 Task: Find connections with filter location Sant Cugat del Vallès with filter topic #Advertisingandmarketingwith filter profile language German with filter current company Cactus Communications with filter school Teacher Training Institute with filter industry Plastics and Rubber Product Manufacturing with filter service category Bartending with filter keywords title School Bus Driver
Action: Mouse moved to (516, 67)
Screenshot: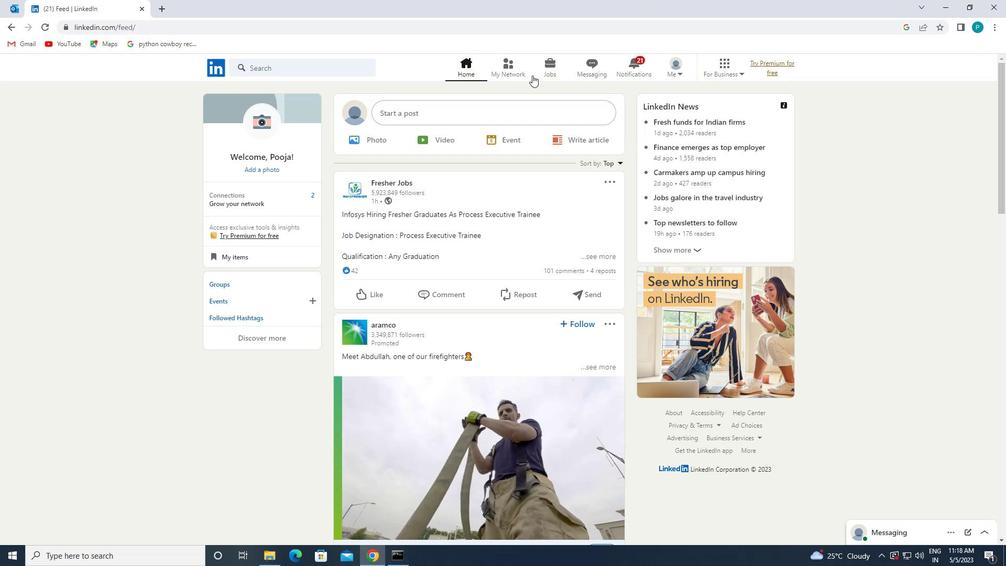 
Action: Mouse pressed left at (516, 67)
Screenshot: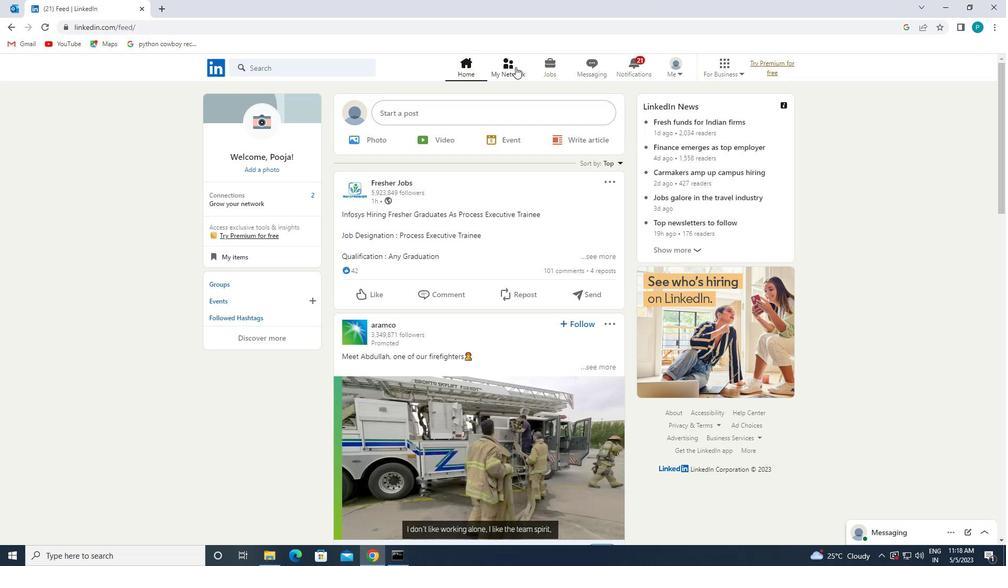 
Action: Mouse moved to (505, 63)
Screenshot: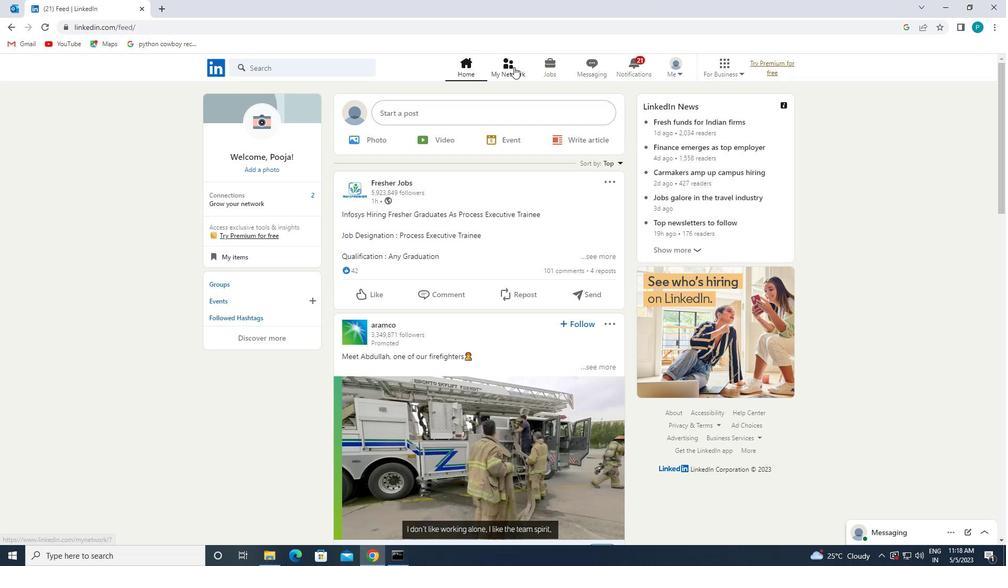 
Action: Mouse pressed left at (505, 63)
Screenshot: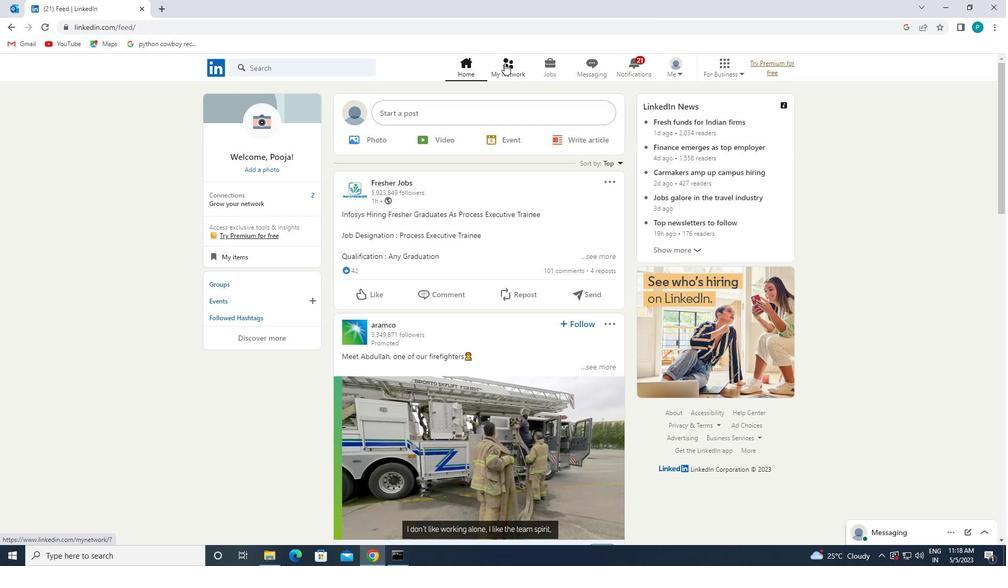 
Action: Mouse moved to (342, 126)
Screenshot: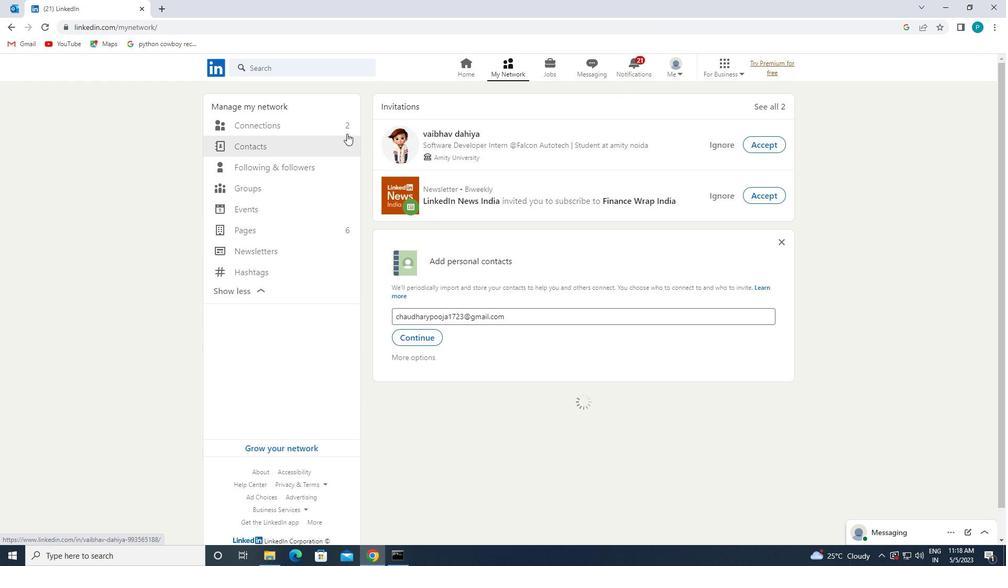 
Action: Mouse pressed left at (342, 126)
Screenshot: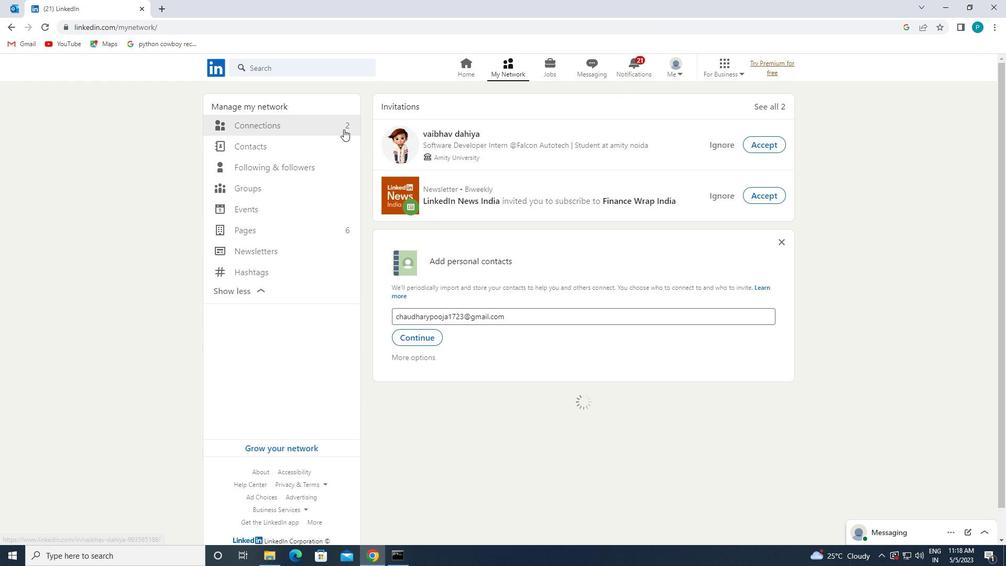 
Action: Mouse moved to (563, 126)
Screenshot: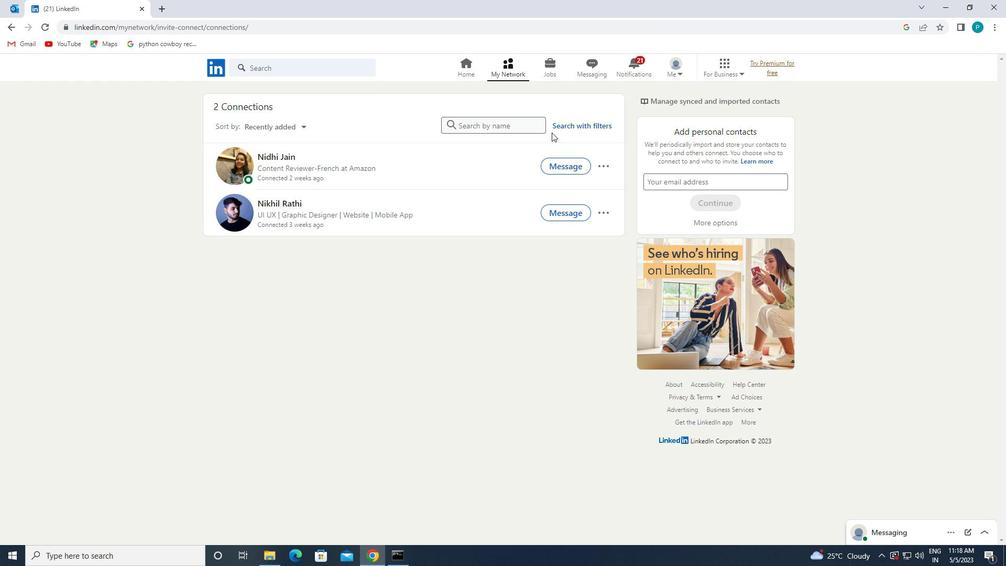 
Action: Mouse pressed left at (563, 126)
Screenshot: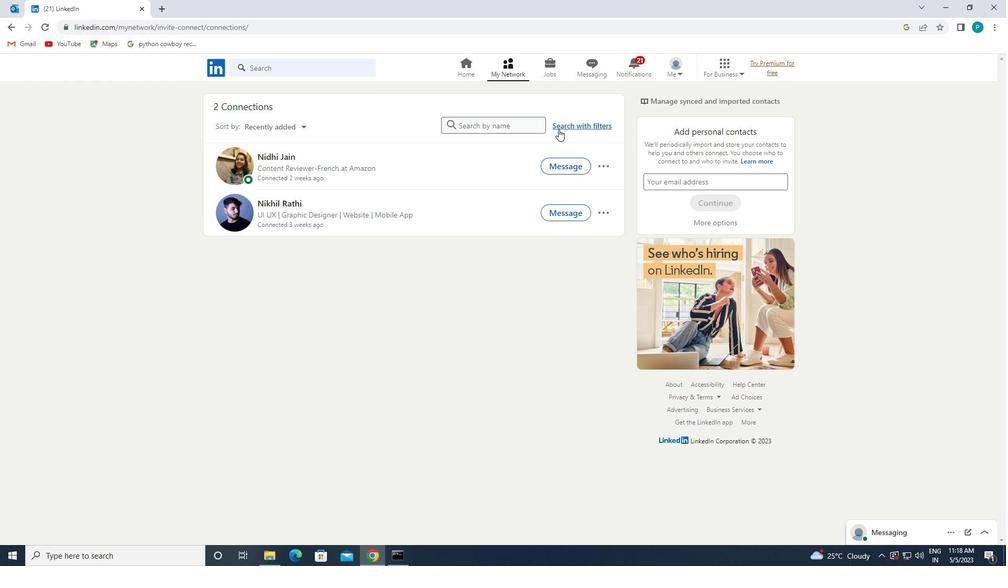 
Action: Mouse moved to (528, 98)
Screenshot: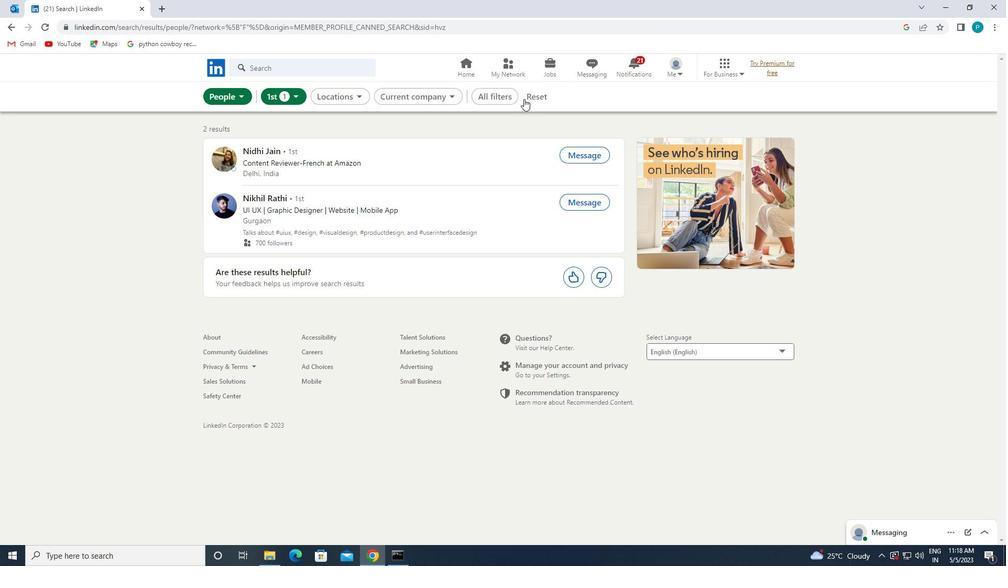 
Action: Mouse pressed left at (528, 98)
Screenshot: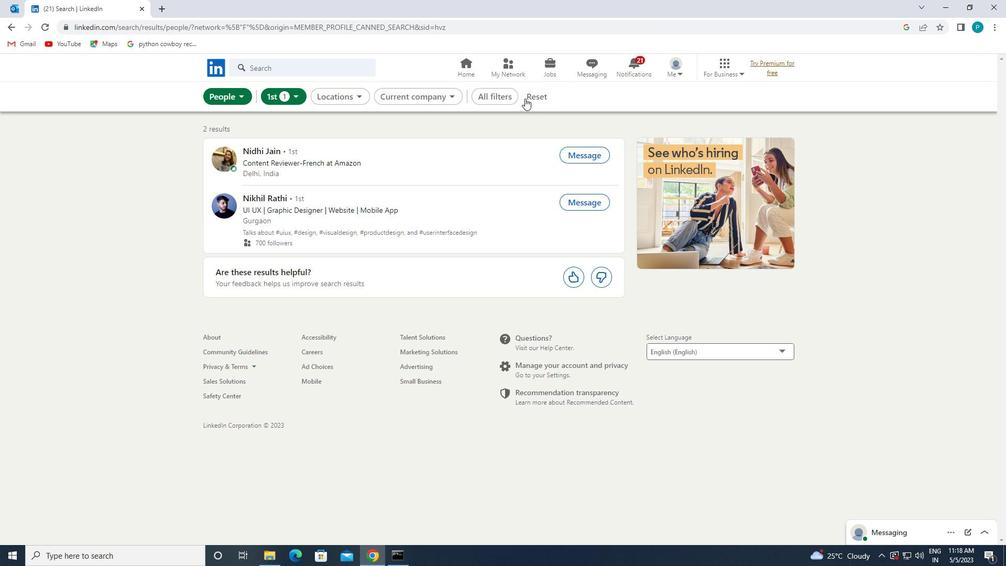 
Action: Mouse moved to (522, 95)
Screenshot: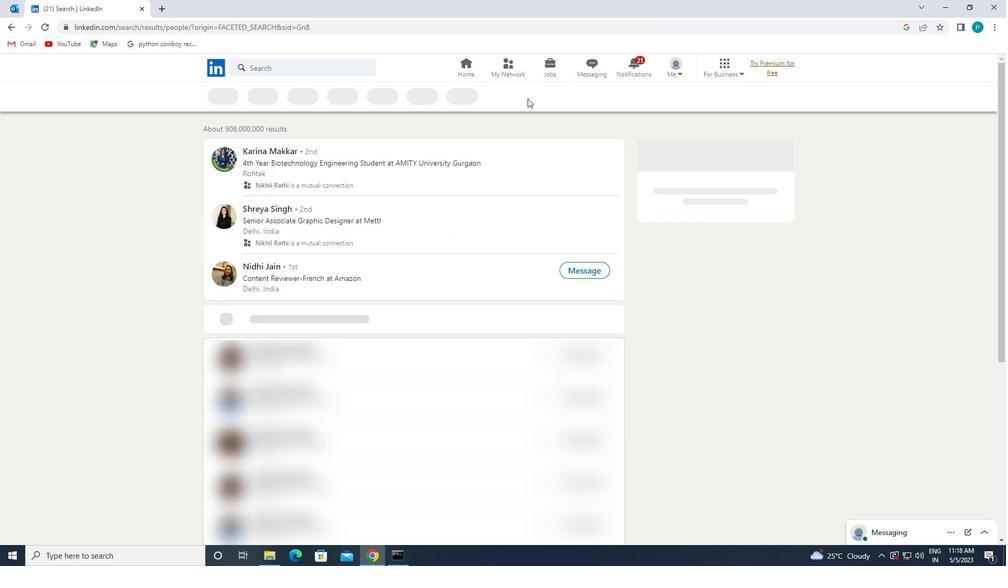 
Action: Mouse pressed left at (522, 95)
Screenshot: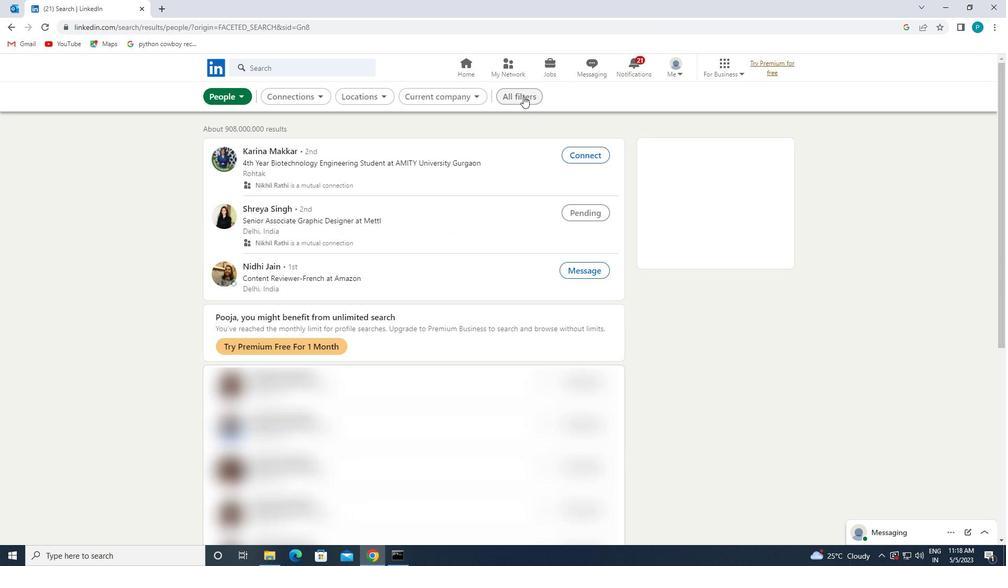 
Action: Mouse moved to (930, 324)
Screenshot: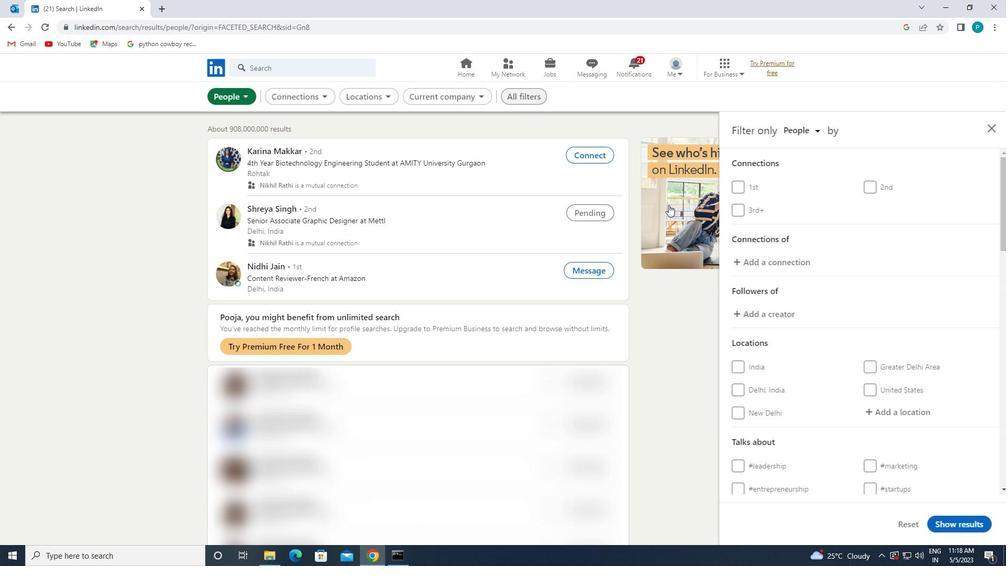 
Action: Mouse scrolled (930, 323) with delta (0, 0)
Screenshot: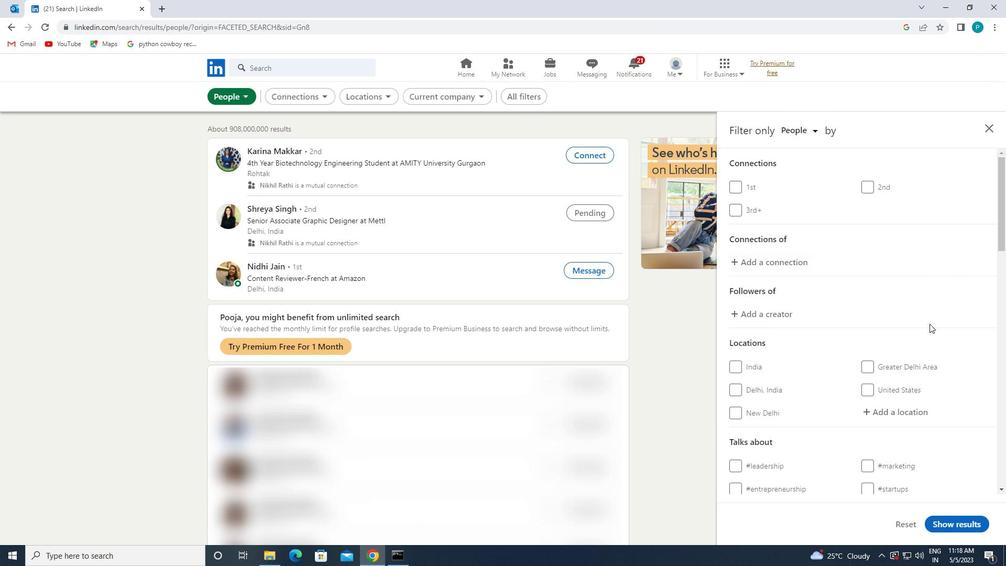 
Action: Mouse moved to (924, 318)
Screenshot: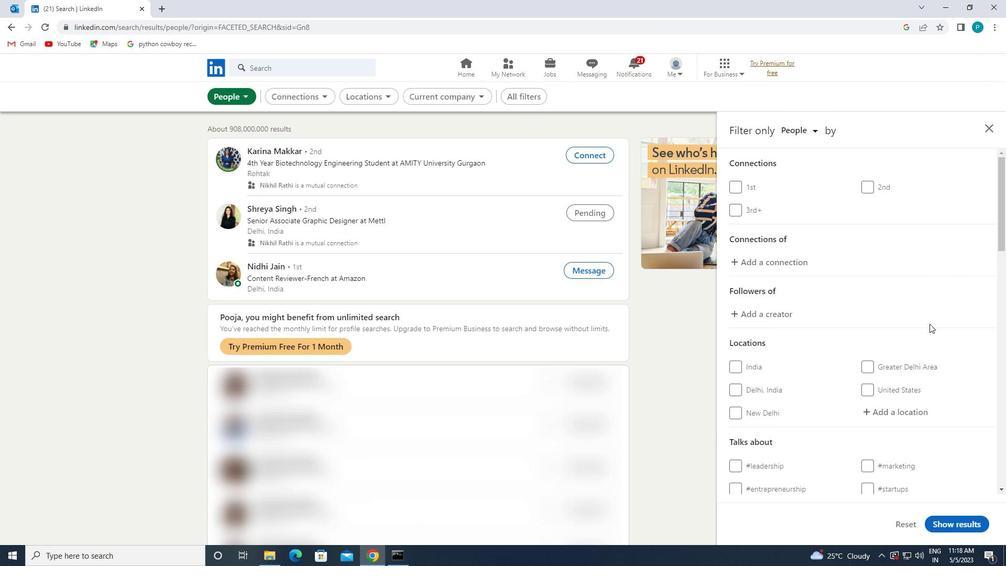 
Action: Mouse scrolled (924, 317) with delta (0, 0)
Screenshot: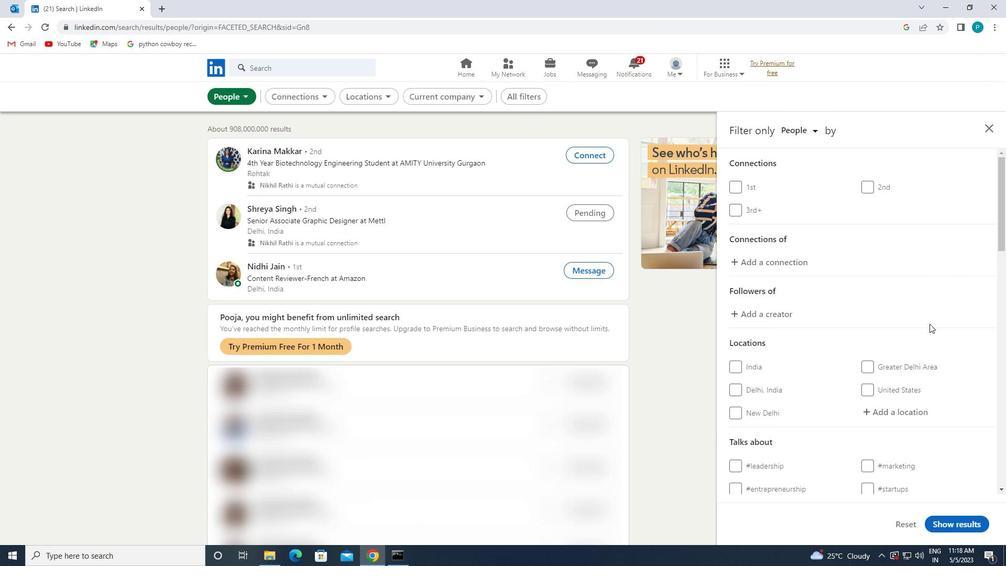 
Action: Mouse moved to (904, 302)
Screenshot: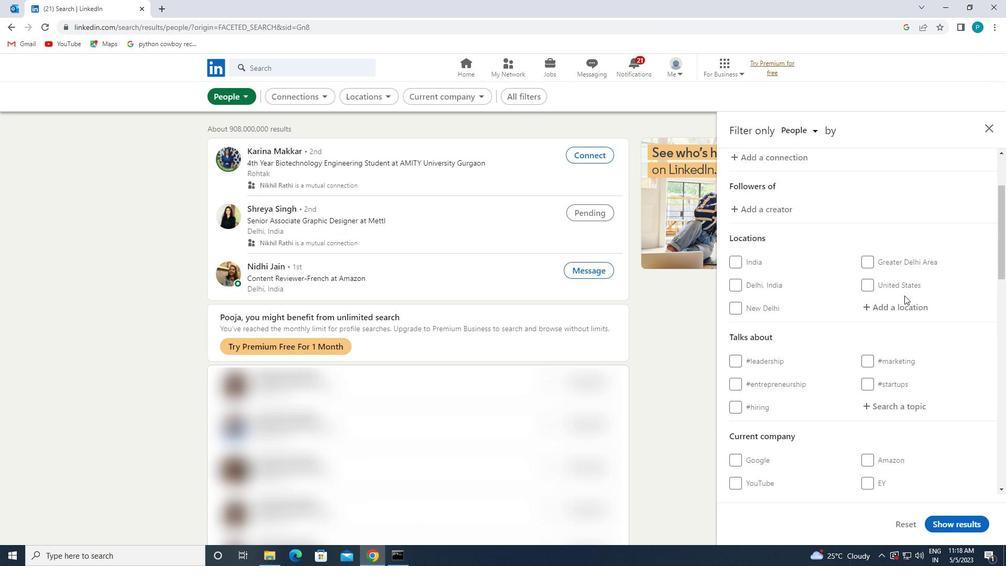 
Action: Mouse pressed left at (904, 302)
Screenshot: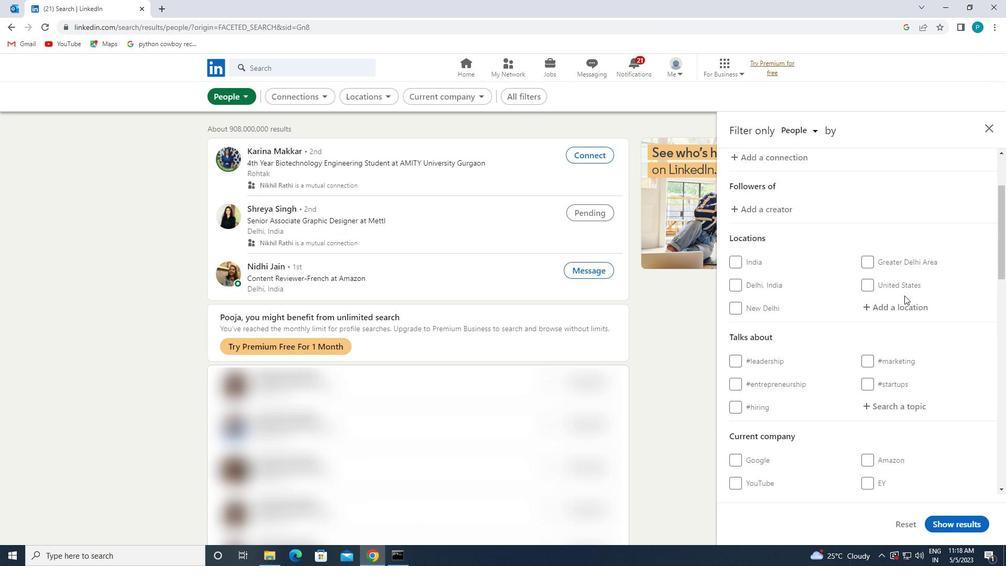
Action: Mouse moved to (902, 302)
Screenshot: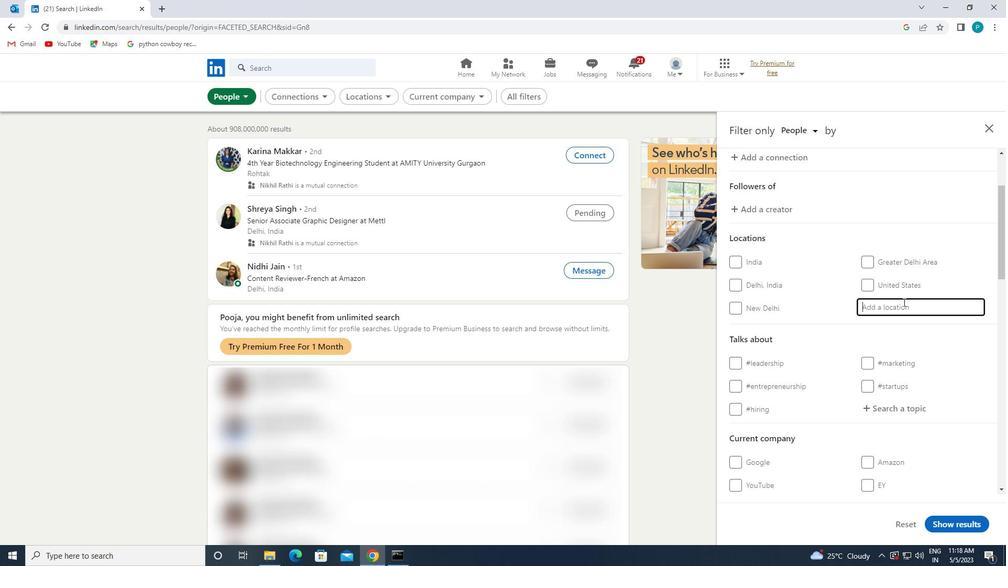 
Action: Key pressed <Key.caps_lock>s<Key.caps_lock><Key.caps_lock><Key.caps_lock>ant<Key.space>
Screenshot: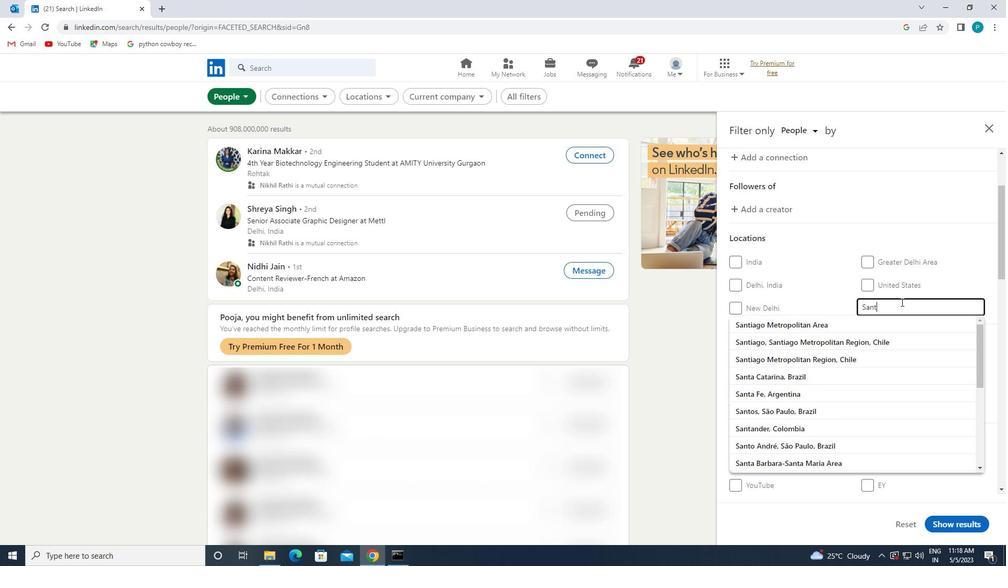 
Action: Mouse moved to (877, 320)
Screenshot: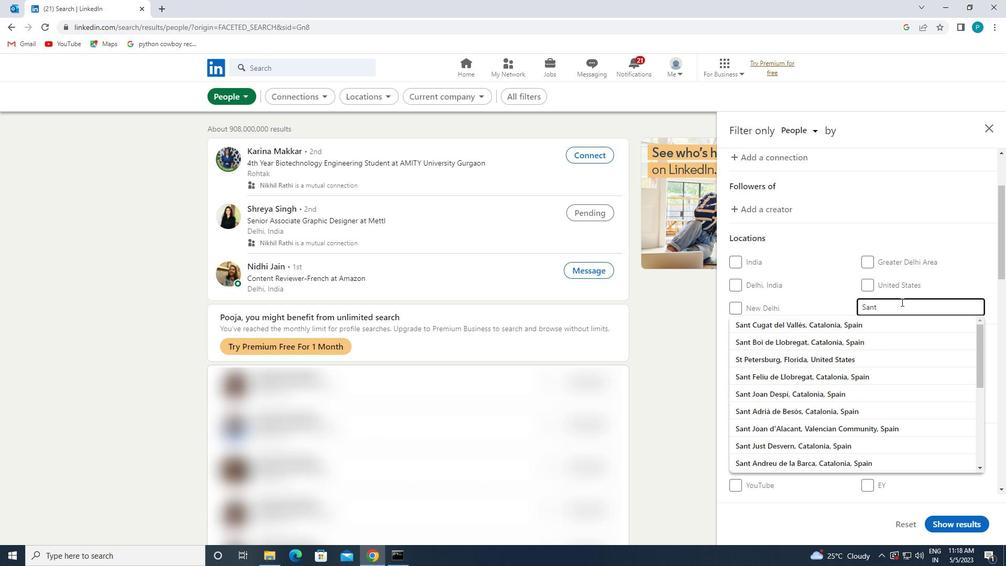 
Action: Mouse pressed left at (877, 320)
Screenshot: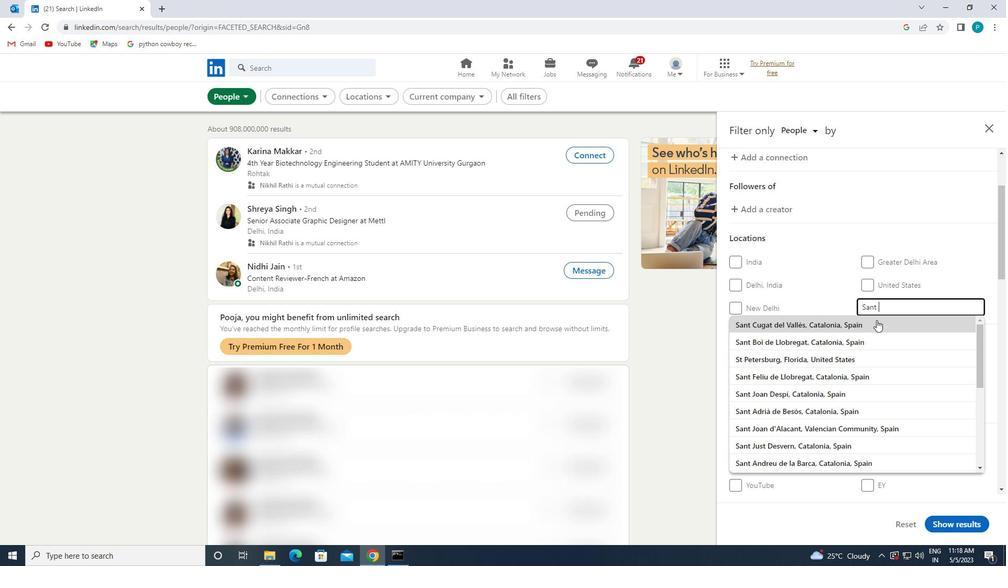 
Action: Mouse moved to (876, 322)
Screenshot: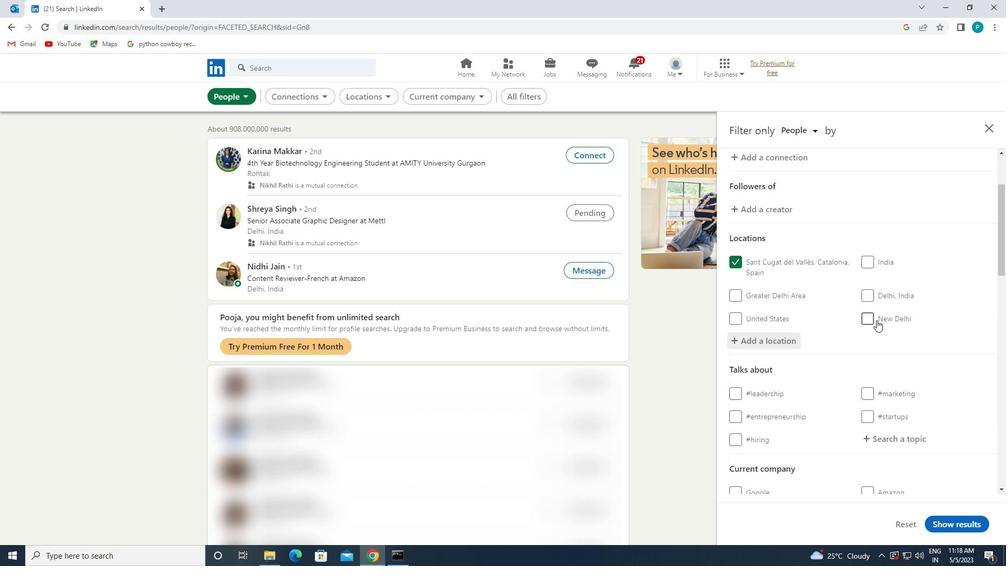 
Action: Mouse scrolled (876, 321) with delta (0, 0)
Screenshot: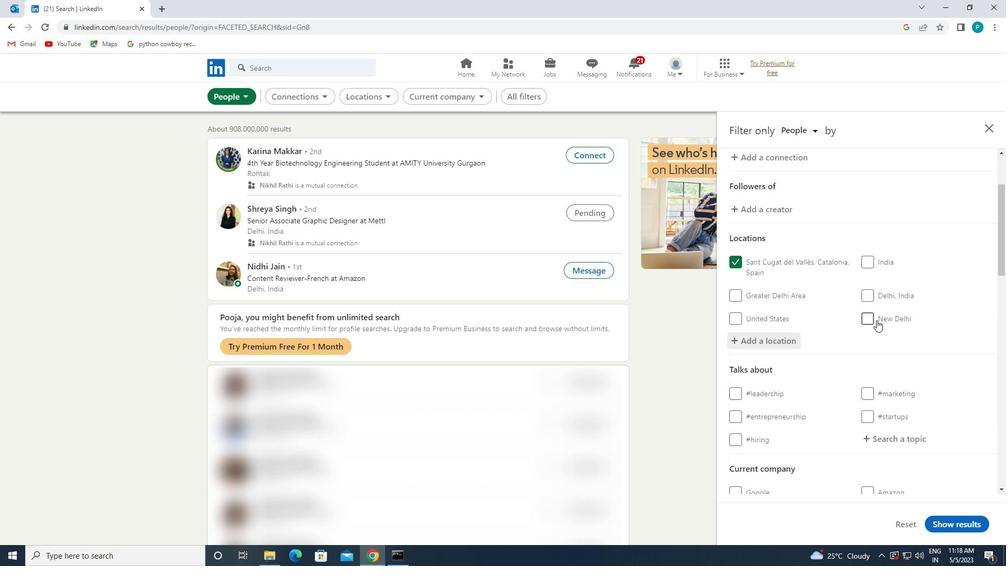 
Action: Mouse moved to (877, 323)
Screenshot: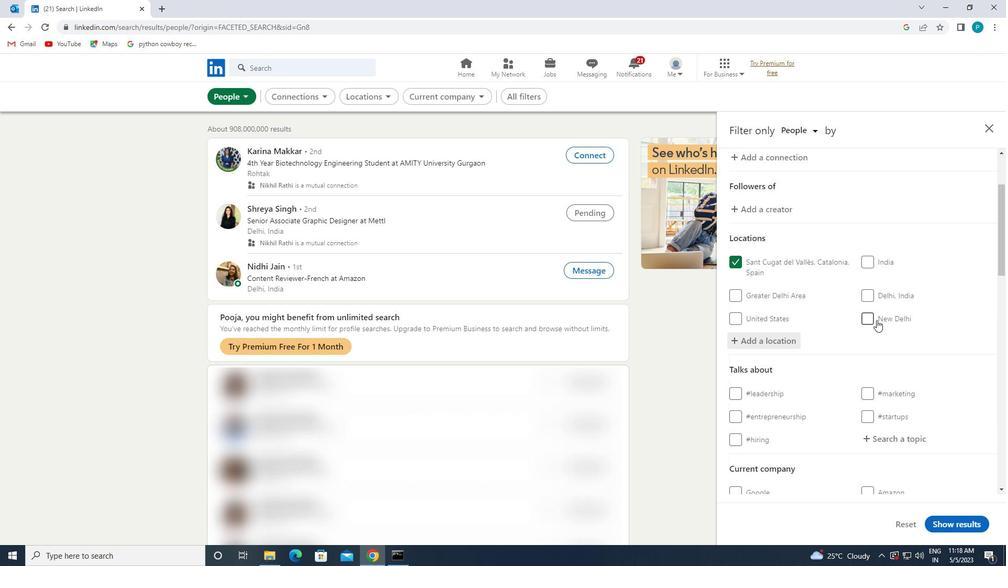 
Action: Mouse scrolled (877, 323) with delta (0, 0)
Screenshot: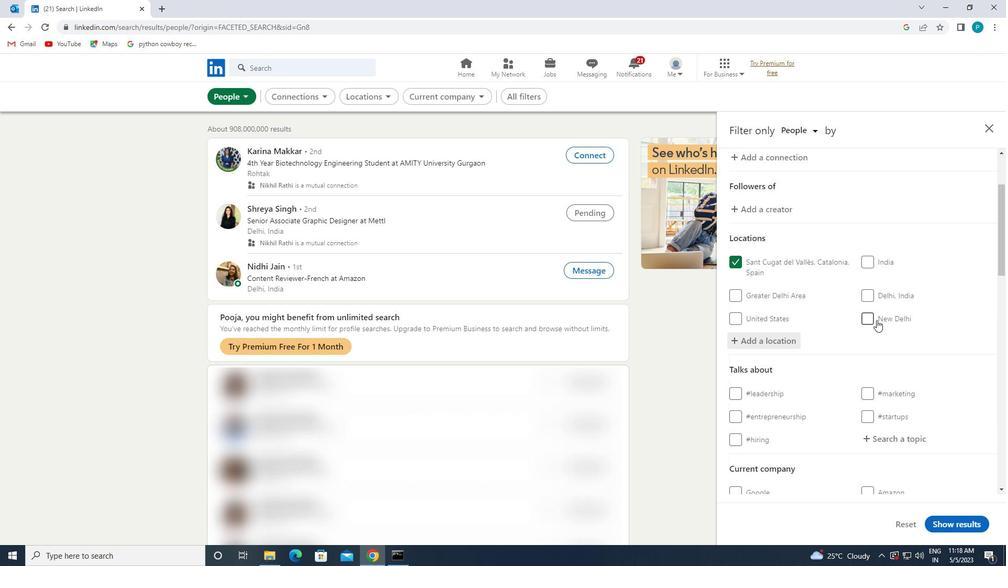 
Action: Mouse moved to (881, 339)
Screenshot: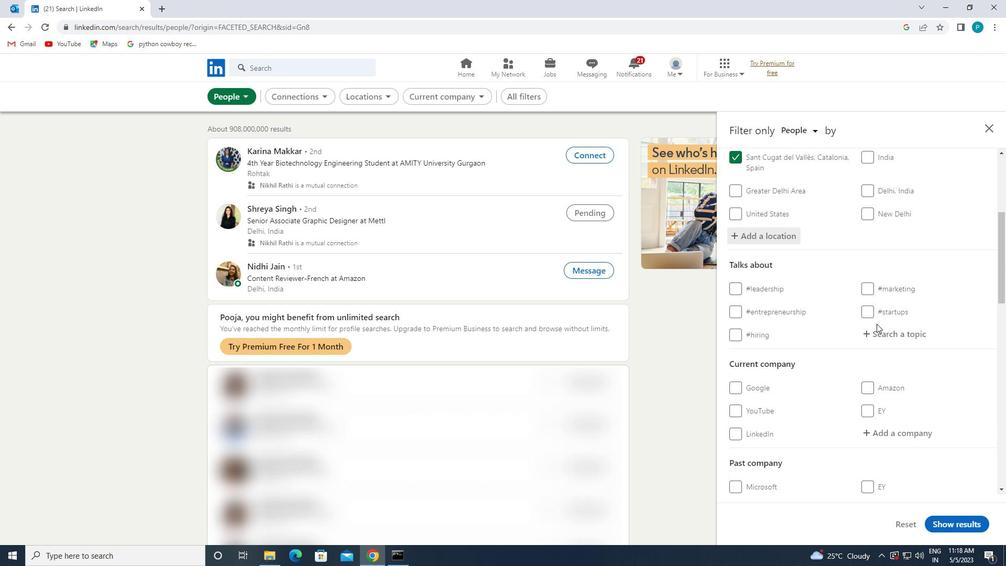 
Action: Mouse pressed left at (881, 339)
Screenshot: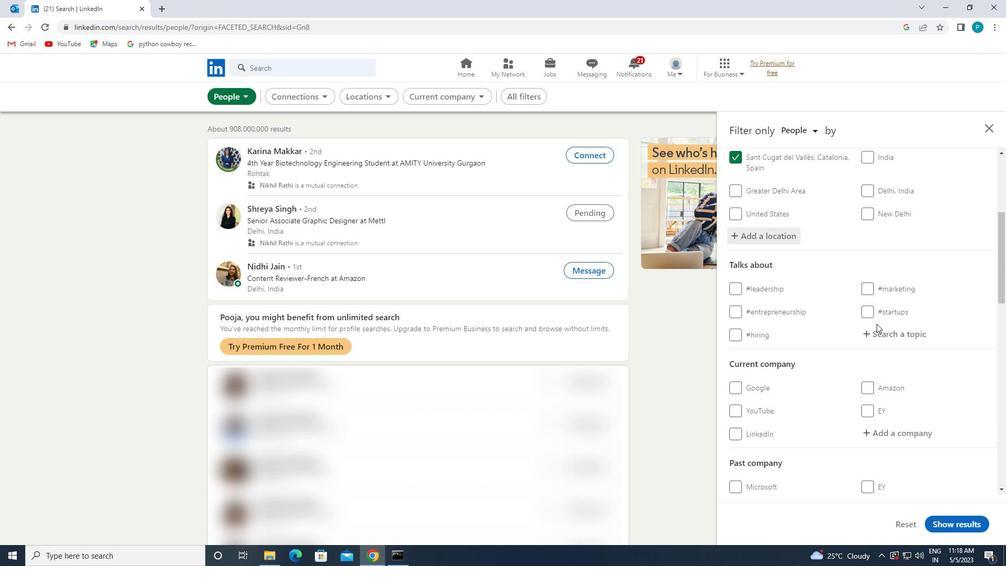 
Action: Mouse moved to (885, 342)
Screenshot: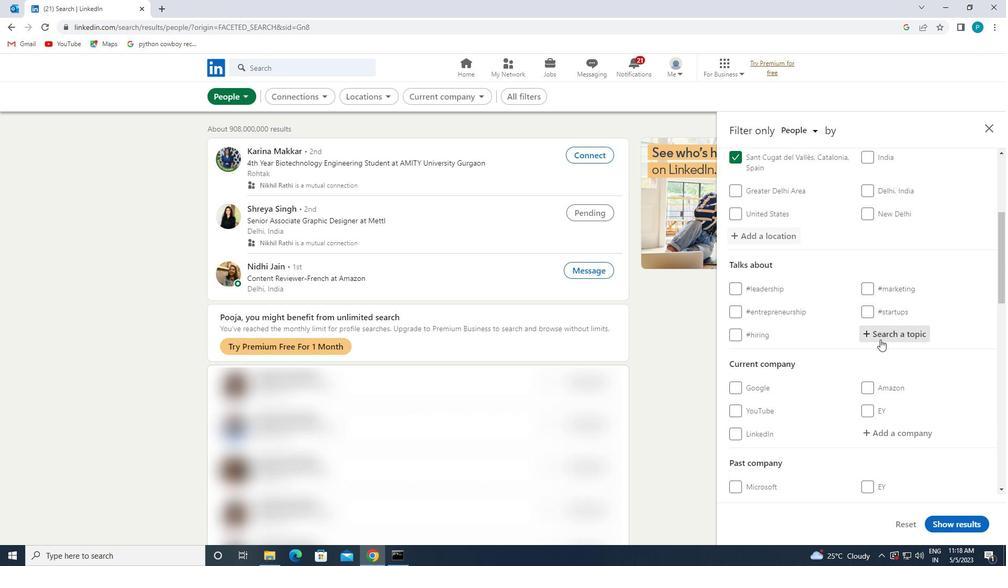 
Action: Key pressed <Key.shift>#<Key.caps_lock>A<Key.caps_lock>DVERTISINGANDMARJ<Key.backspace>KETING
Screenshot: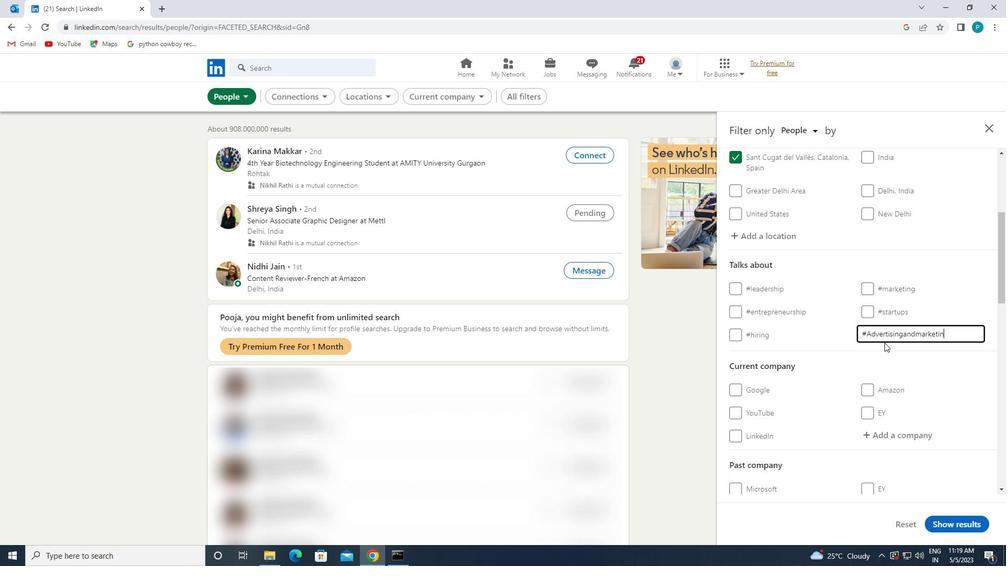 
Action: Mouse moved to (855, 347)
Screenshot: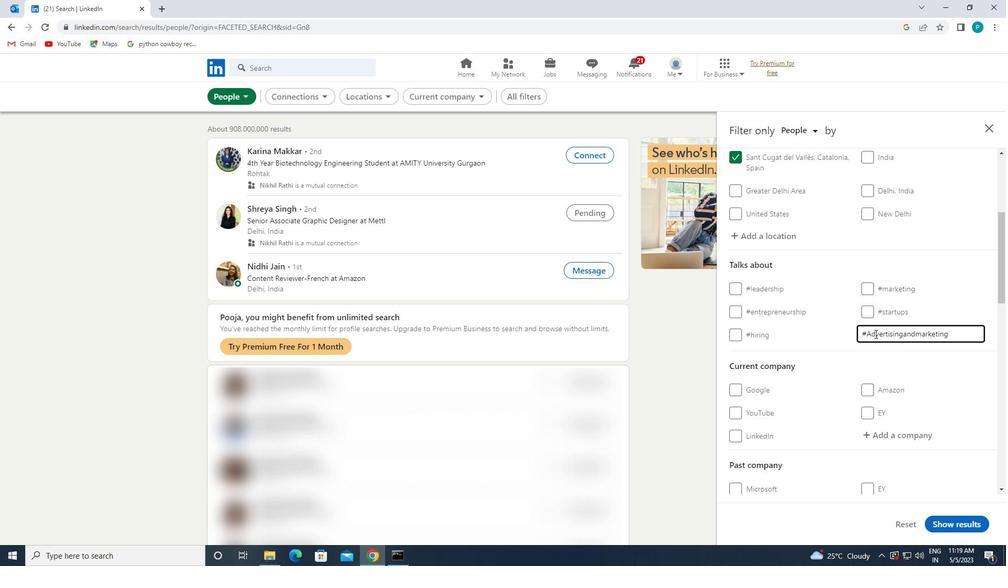
Action: Mouse scrolled (855, 346) with delta (0, 0)
Screenshot: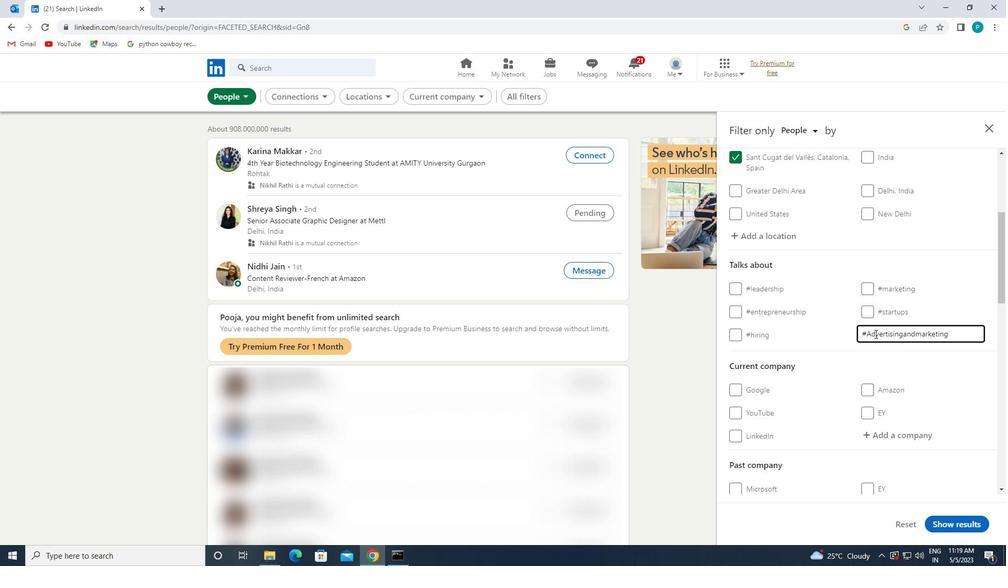 
Action: Mouse scrolled (855, 346) with delta (0, 0)
Screenshot: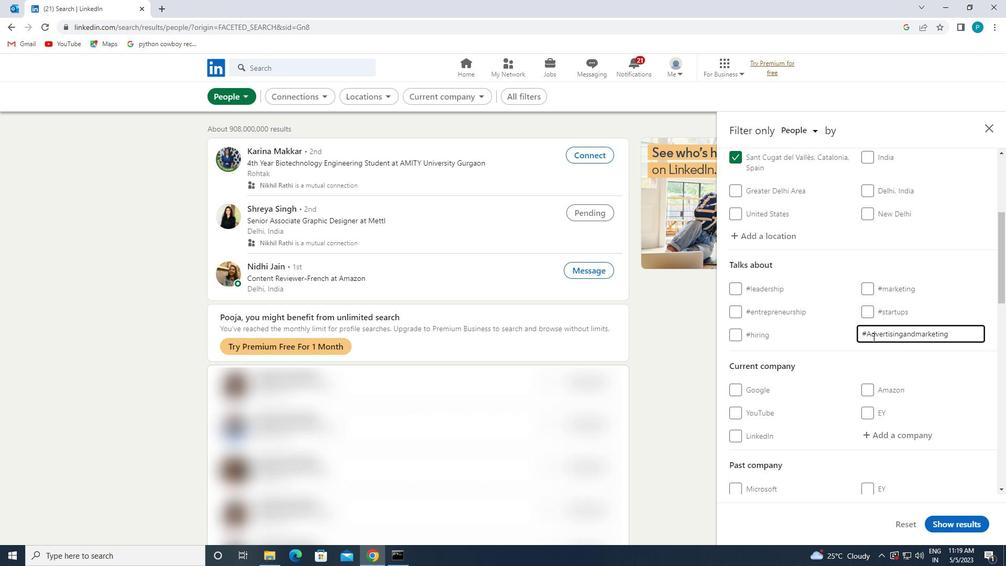 
Action: Mouse moved to (853, 347)
Screenshot: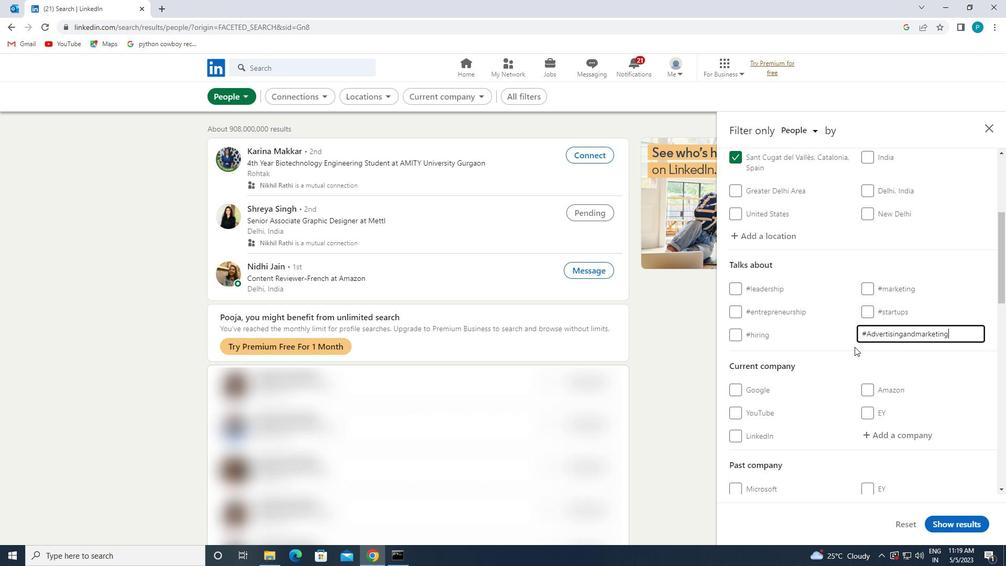 
Action: Mouse scrolled (853, 346) with delta (0, 0)
Screenshot: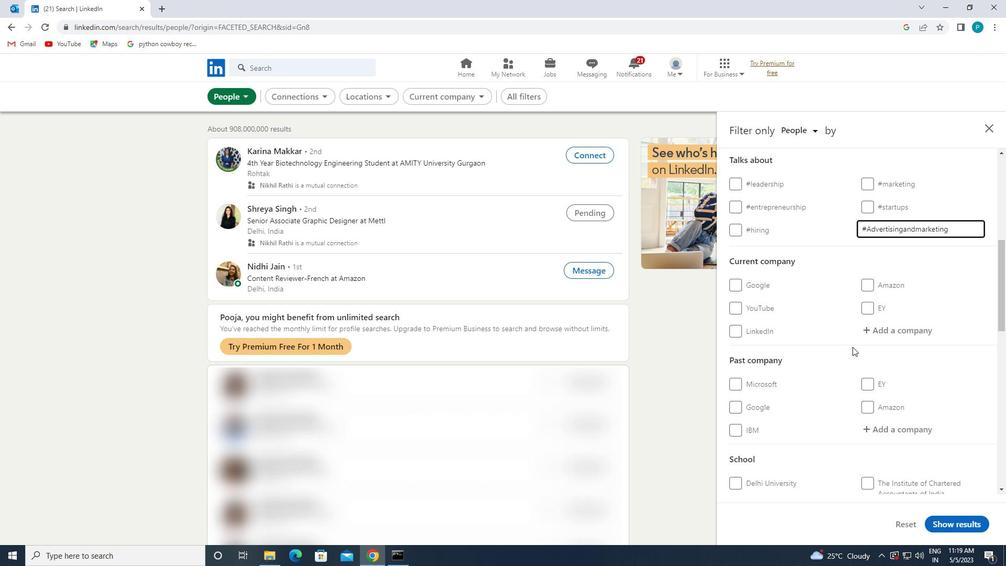 
Action: Mouse moved to (853, 347)
Screenshot: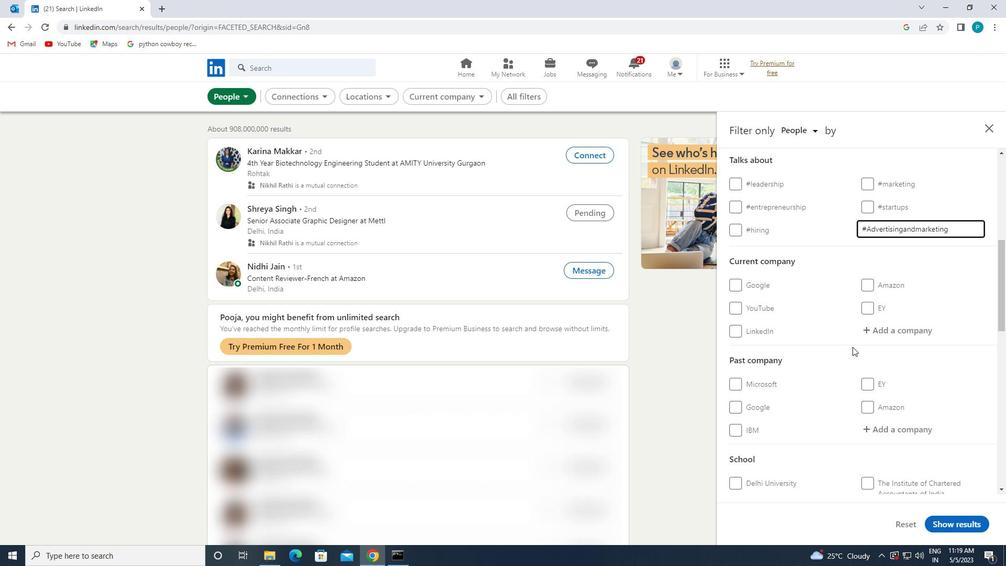 
Action: Mouse scrolled (853, 346) with delta (0, 0)
Screenshot: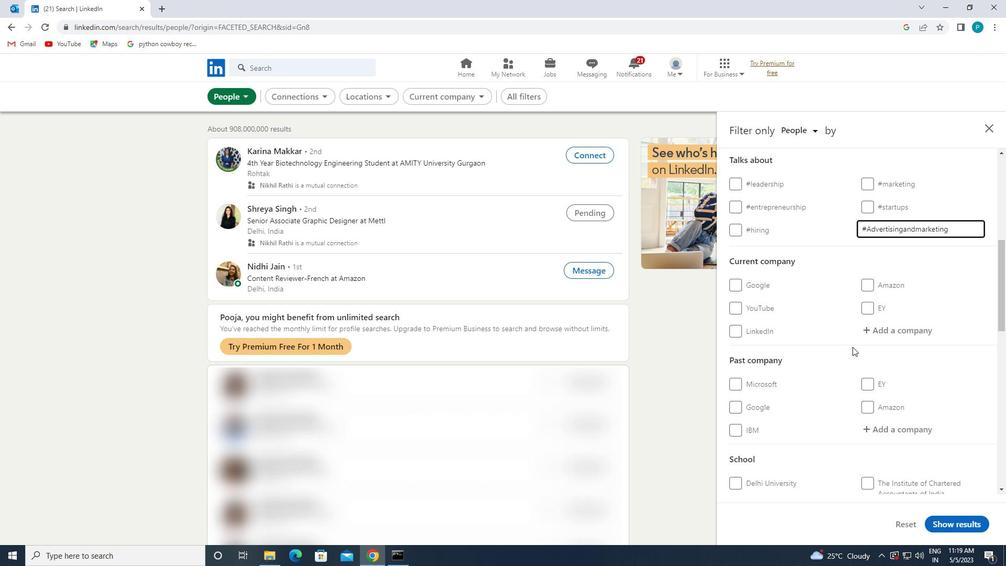 
Action: Mouse moved to (853, 347)
Screenshot: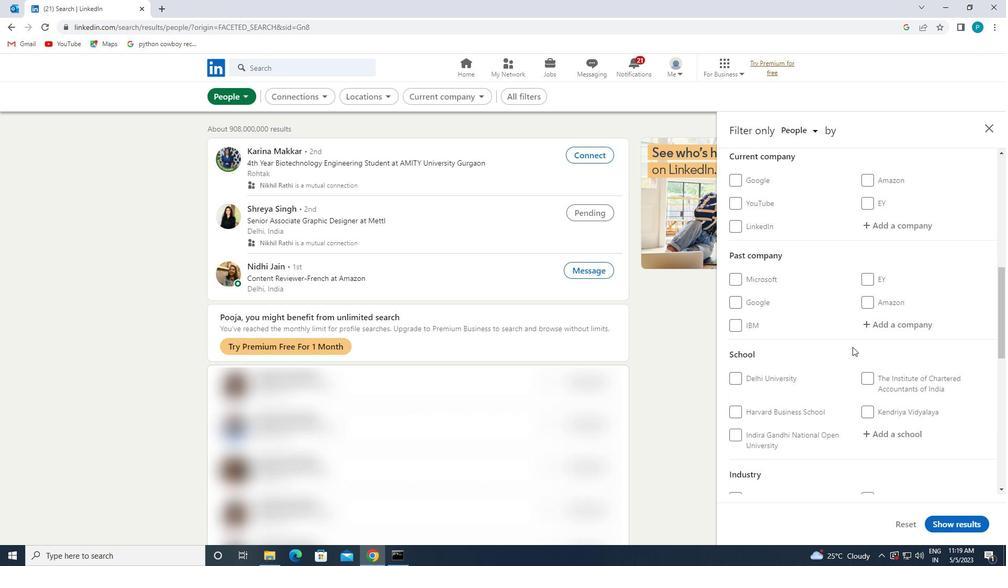 
Action: Mouse scrolled (853, 346) with delta (0, 0)
Screenshot: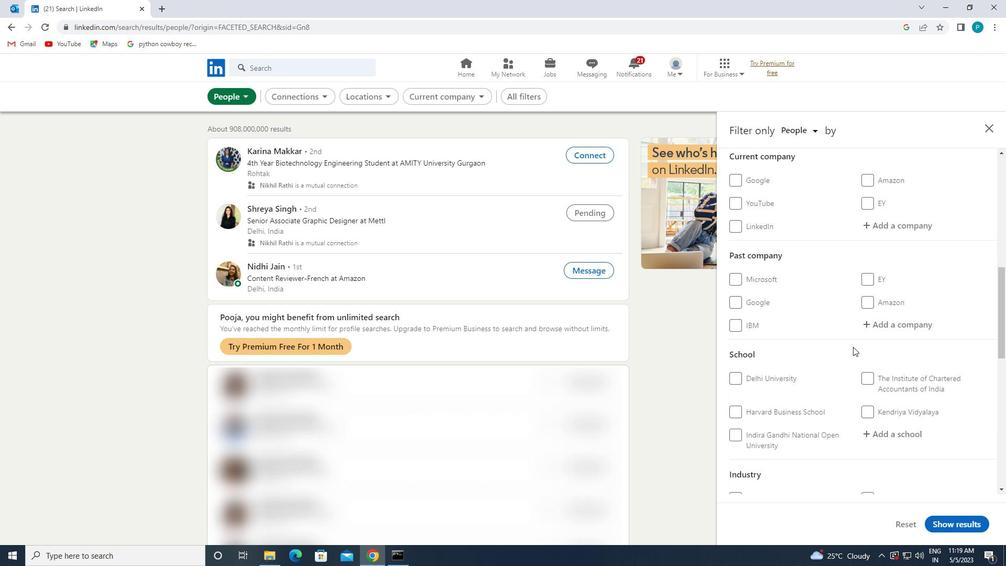 
Action: Mouse scrolled (853, 346) with delta (0, 0)
Screenshot: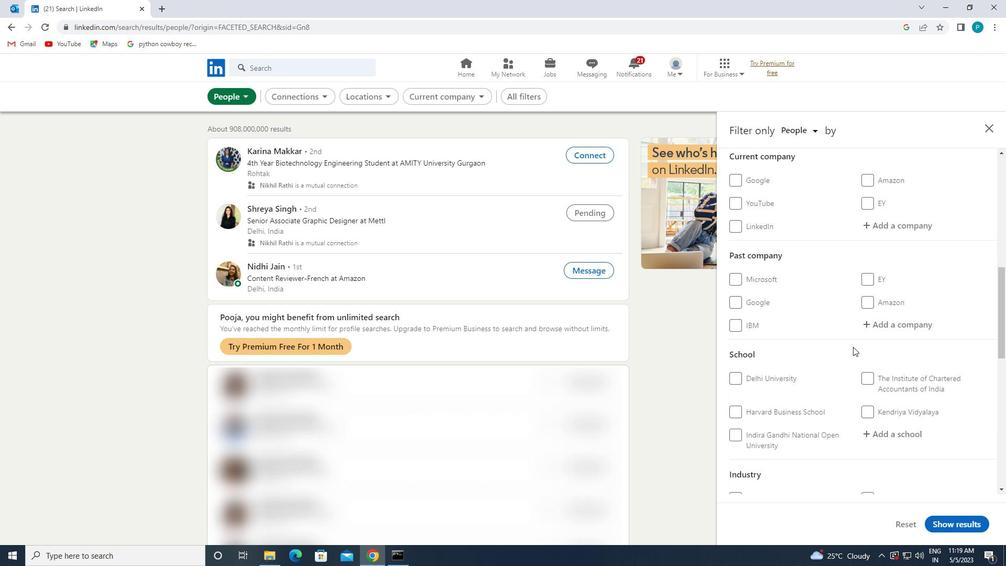 
Action: Mouse scrolled (853, 346) with delta (0, 0)
Screenshot: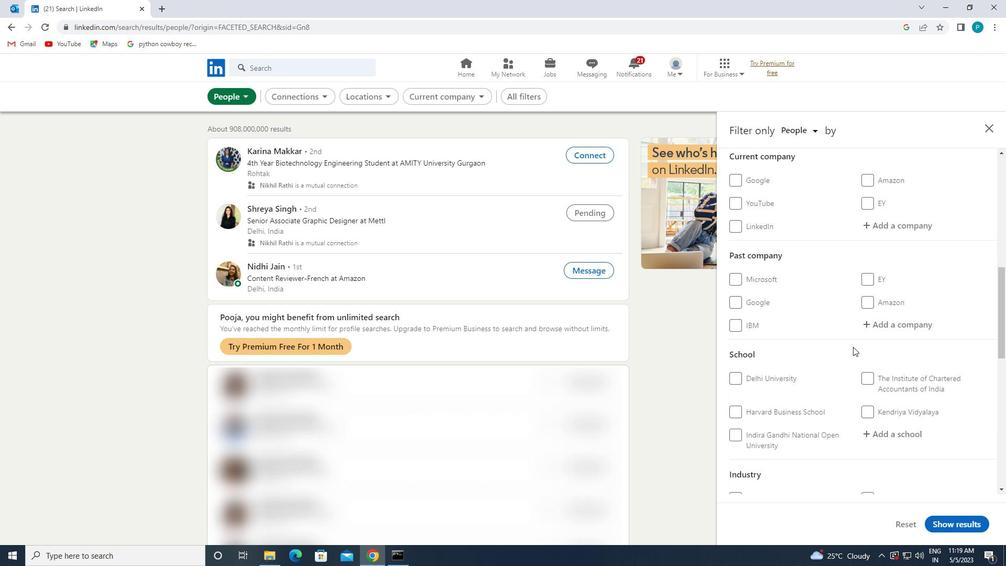 
Action: Mouse scrolled (853, 346) with delta (0, 0)
Screenshot: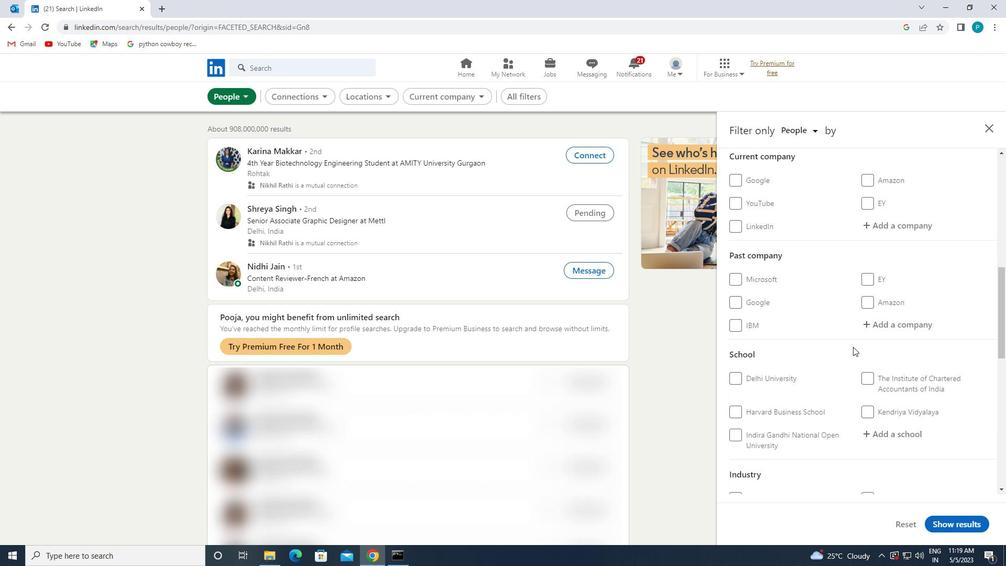 
Action: Mouse moved to (809, 336)
Screenshot: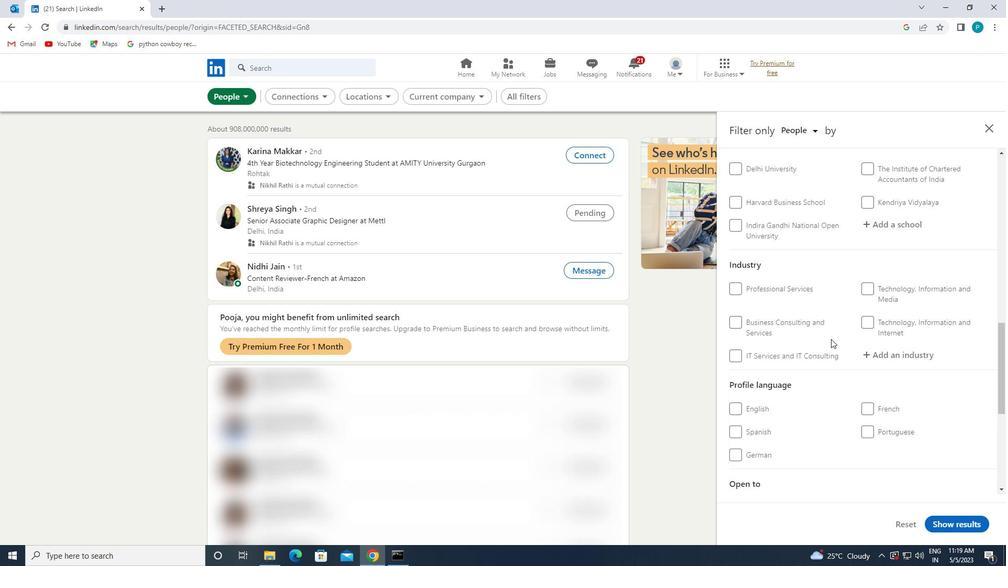 
Action: Mouse scrolled (809, 336) with delta (0, 0)
Screenshot: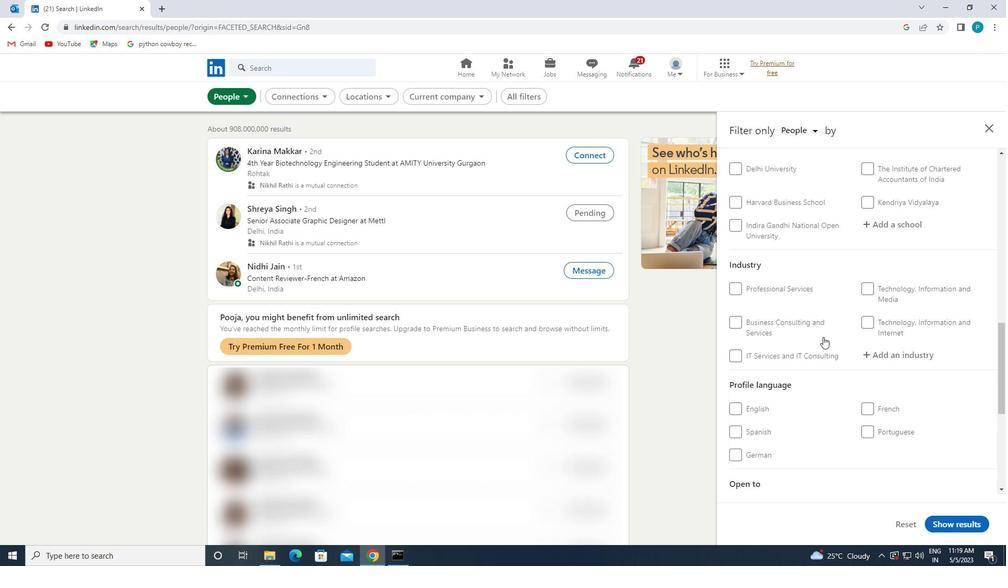 
Action: Mouse scrolled (809, 336) with delta (0, 0)
Screenshot: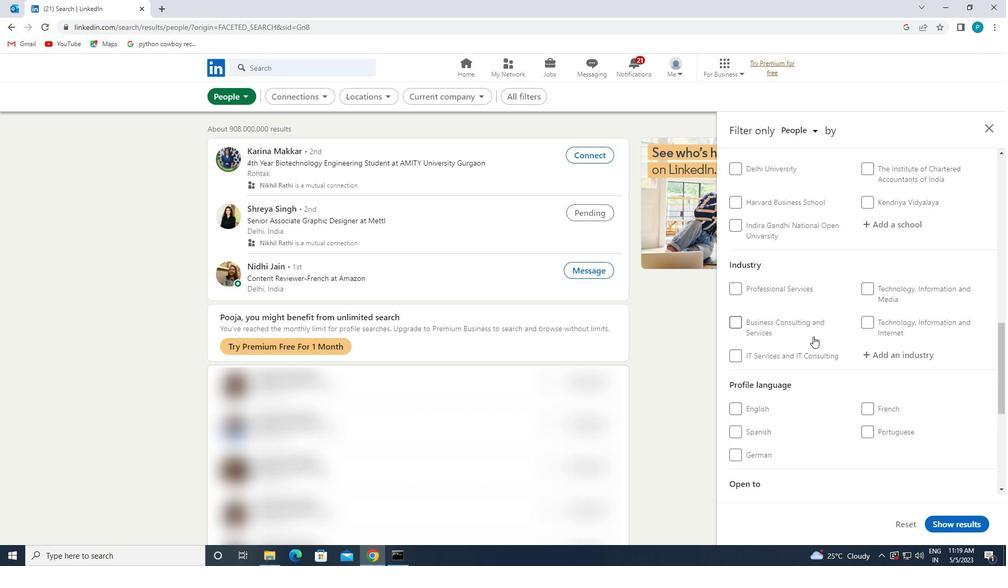 
Action: Mouse scrolled (809, 336) with delta (0, 0)
Screenshot: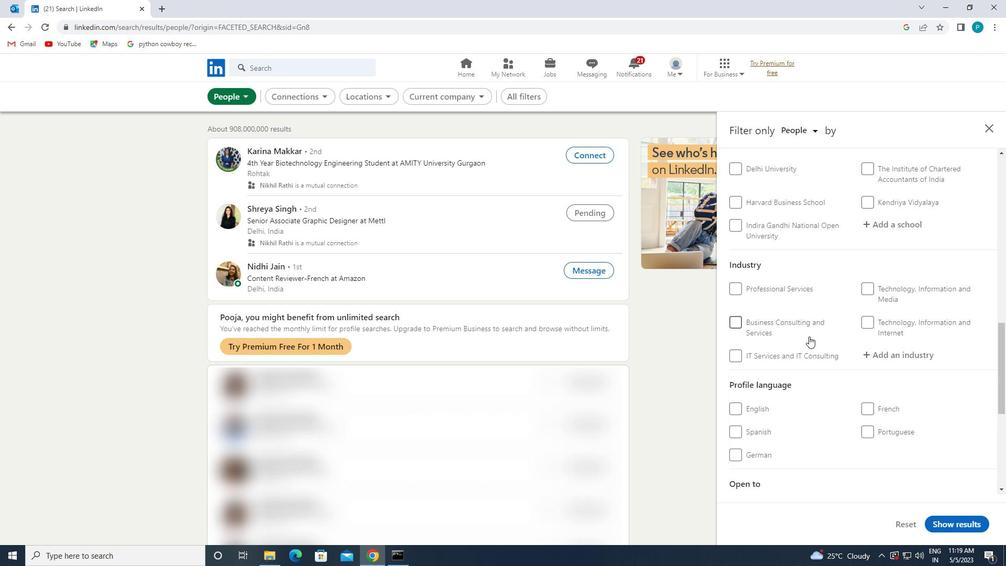 
Action: Mouse moved to (736, 299)
Screenshot: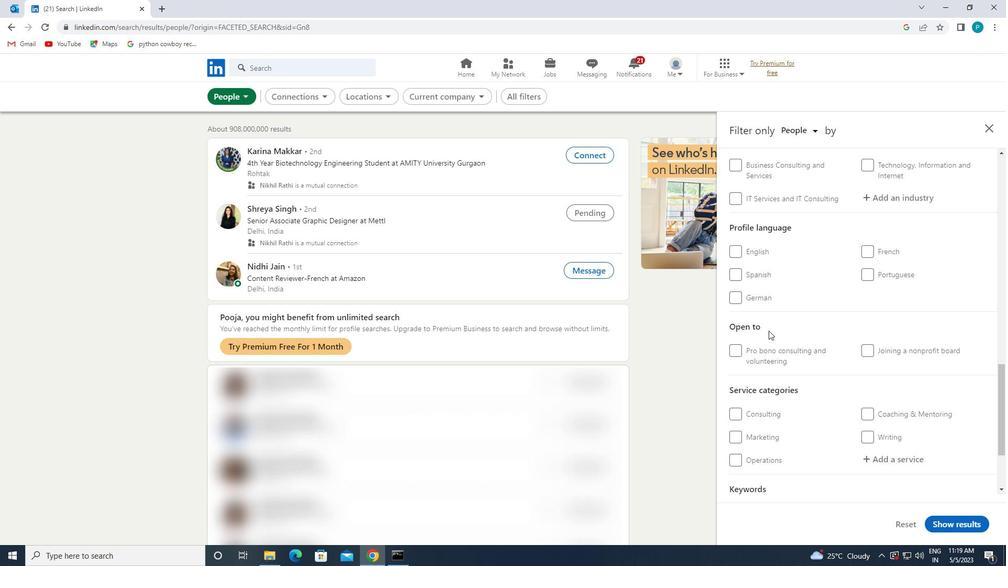 
Action: Mouse pressed left at (736, 299)
Screenshot: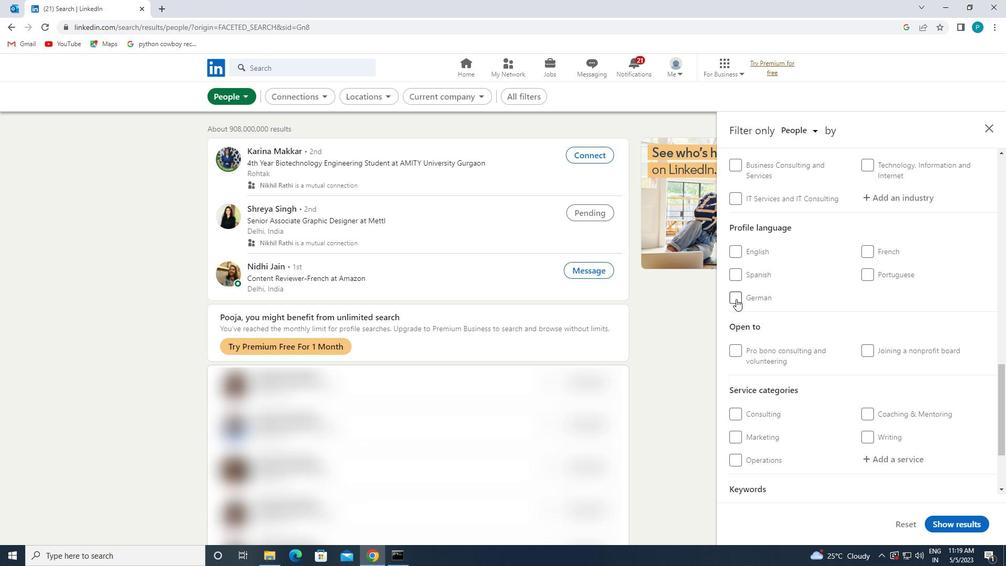 
Action: Mouse moved to (817, 302)
Screenshot: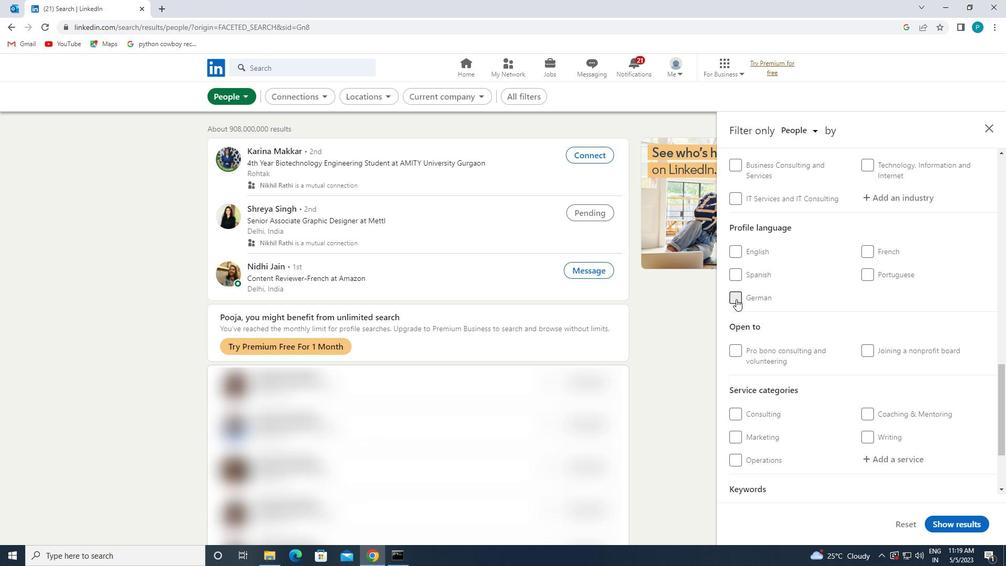
Action: Mouse scrolled (817, 302) with delta (0, 0)
Screenshot: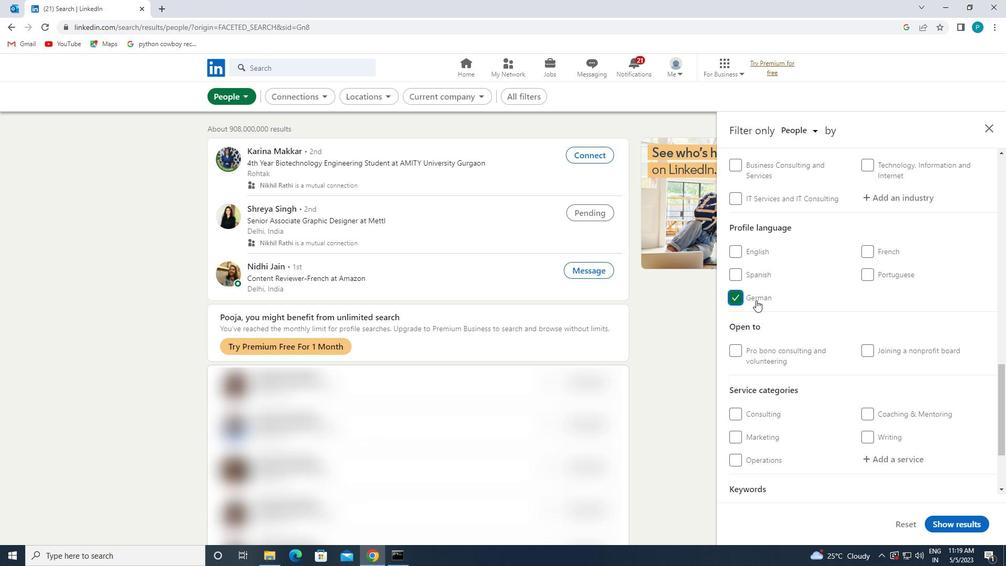 
Action: Mouse scrolled (817, 302) with delta (0, 0)
Screenshot: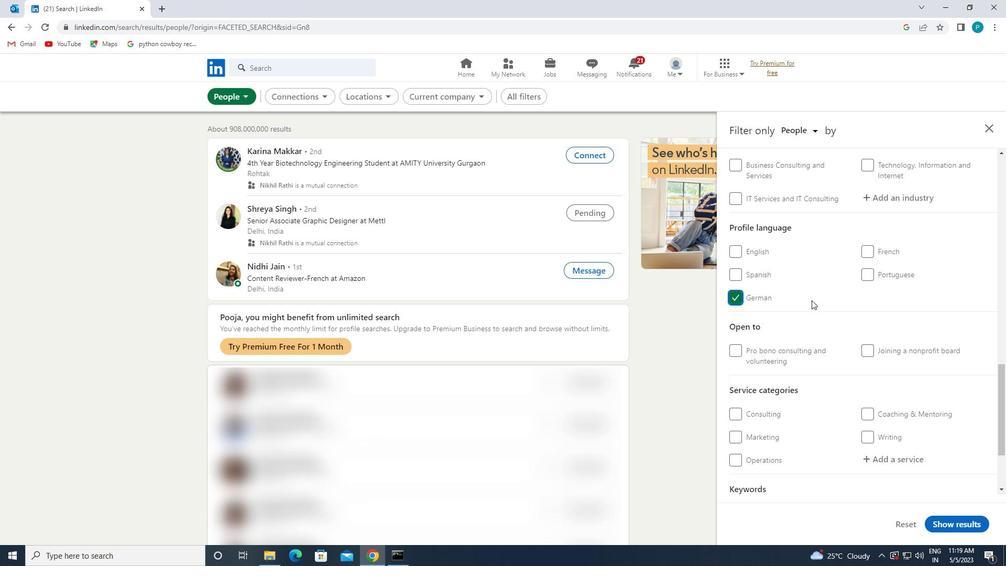 
Action: Mouse scrolled (817, 302) with delta (0, 0)
Screenshot: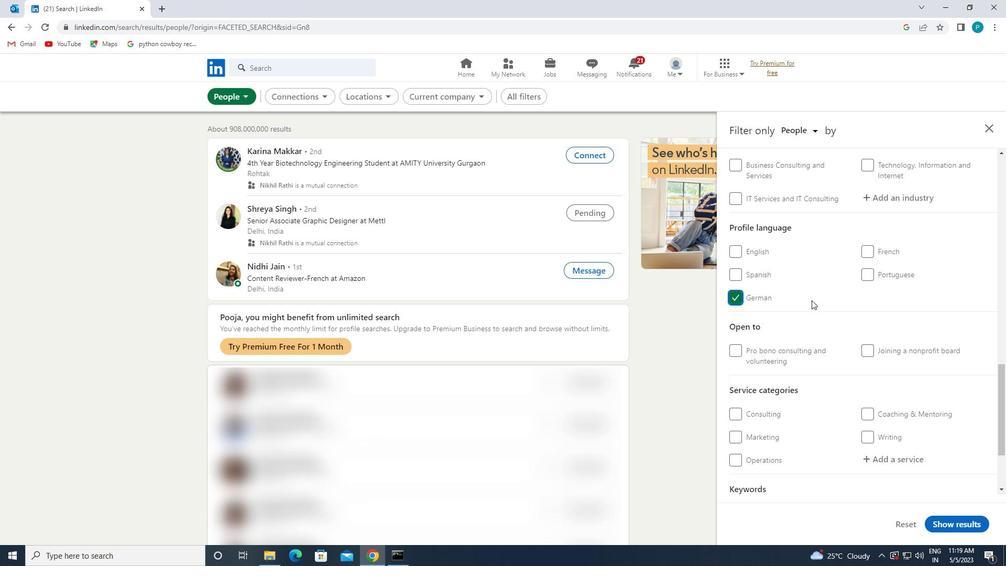 
Action: Mouse scrolled (817, 302) with delta (0, 0)
Screenshot: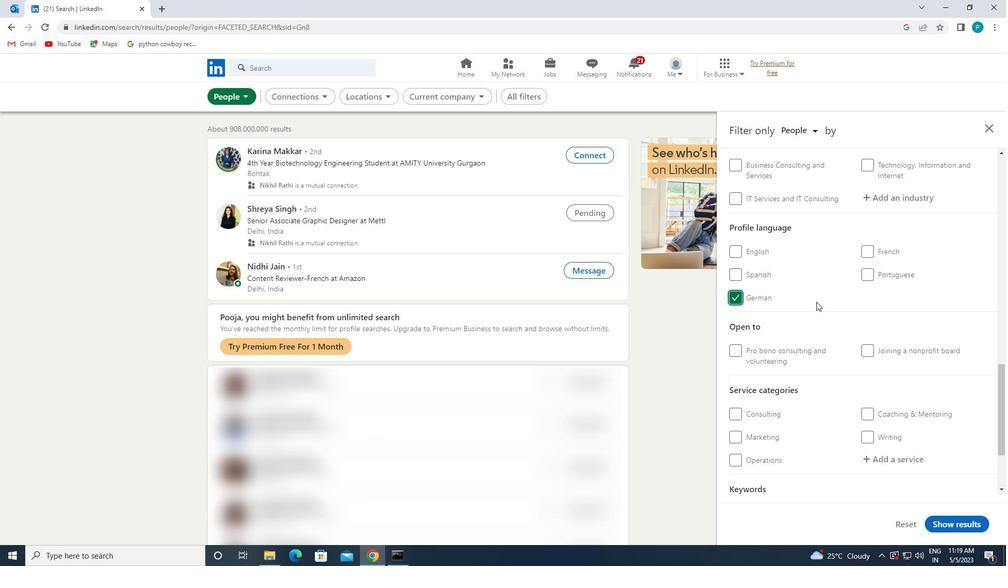 
Action: Mouse moved to (909, 308)
Screenshot: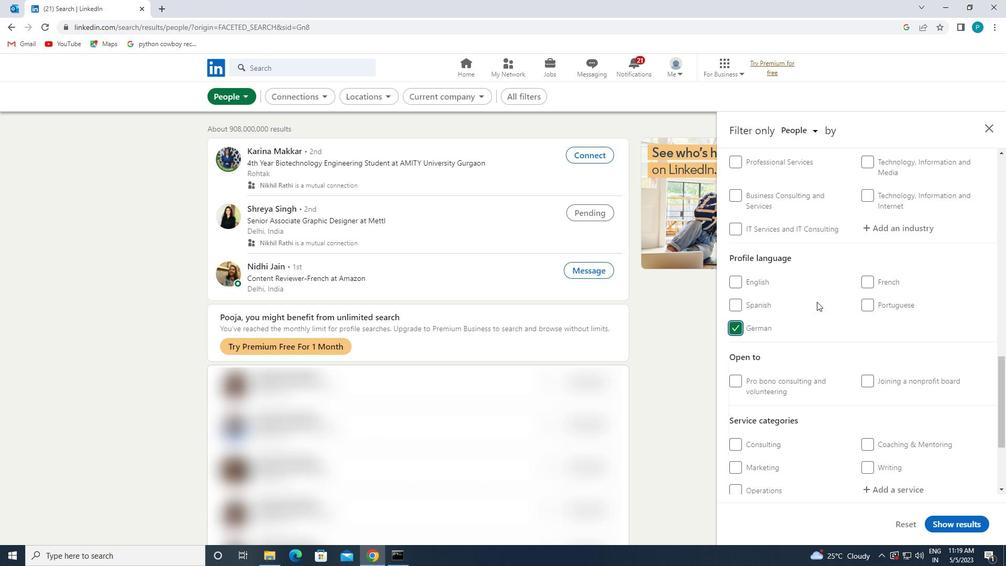 
Action: Mouse scrolled (909, 309) with delta (0, 0)
Screenshot: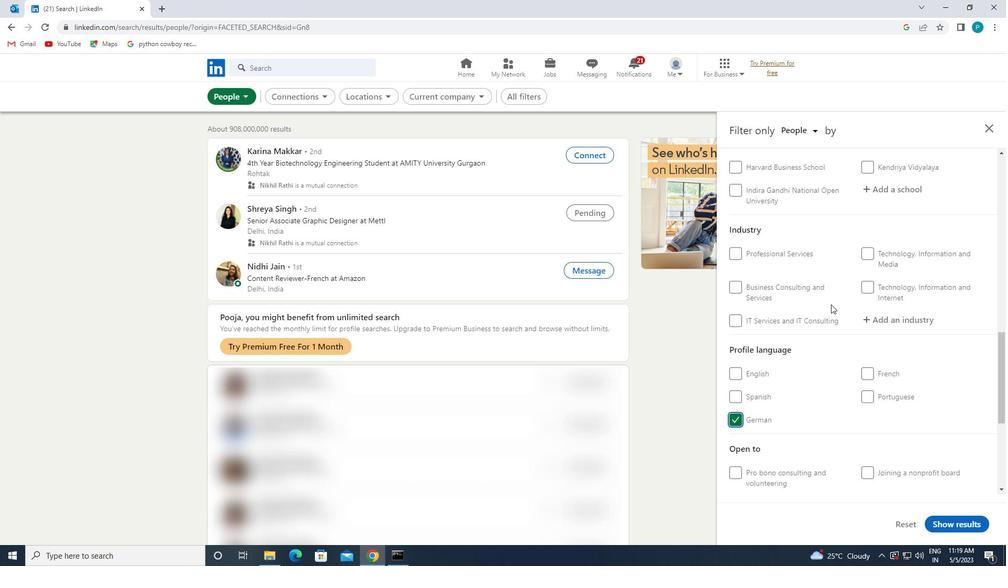 
Action: Mouse scrolled (909, 309) with delta (0, 0)
Screenshot: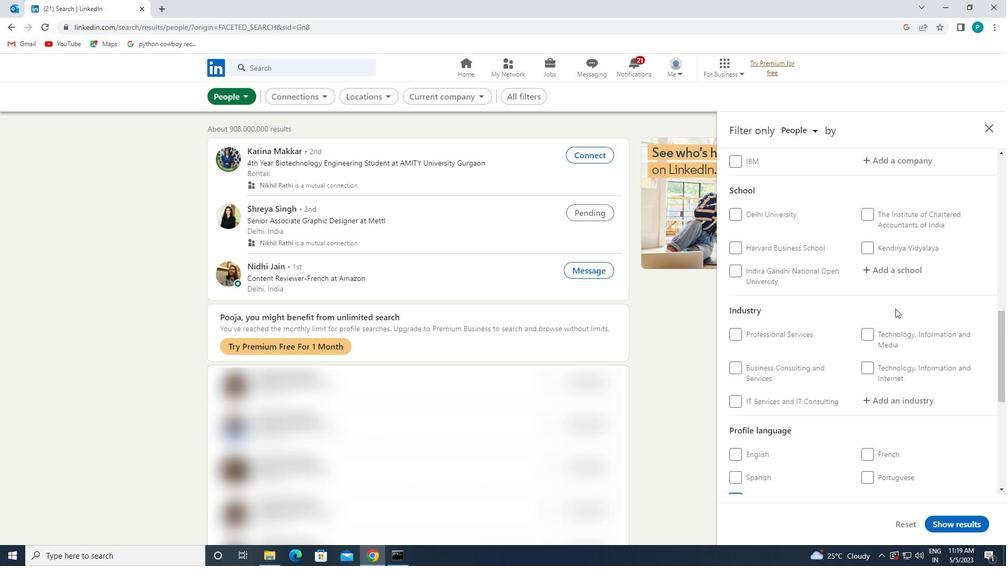 
Action: Mouse scrolled (909, 309) with delta (0, 0)
Screenshot: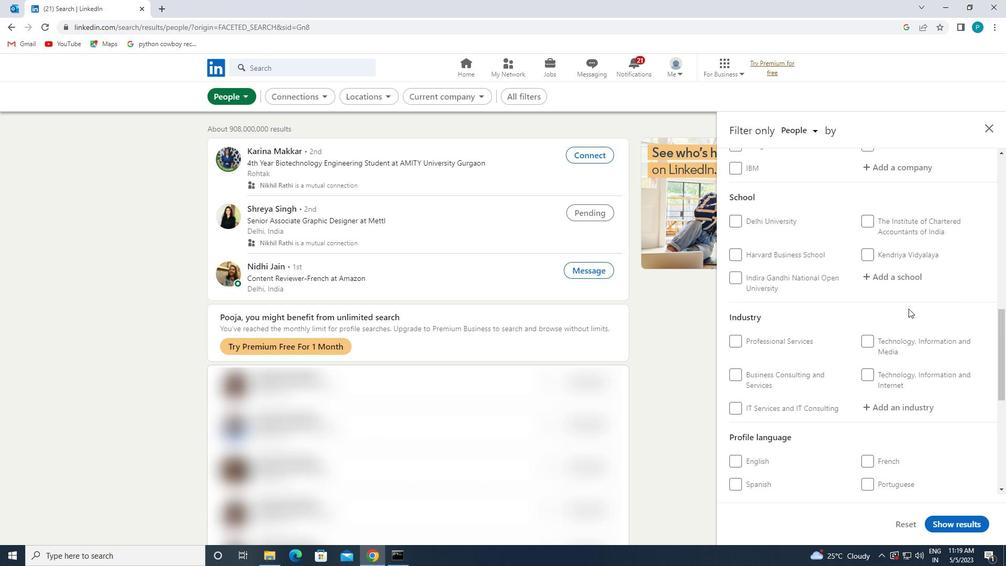 
Action: Mouse scrolled (909, 309) with delta (0, 0)
Screenshot: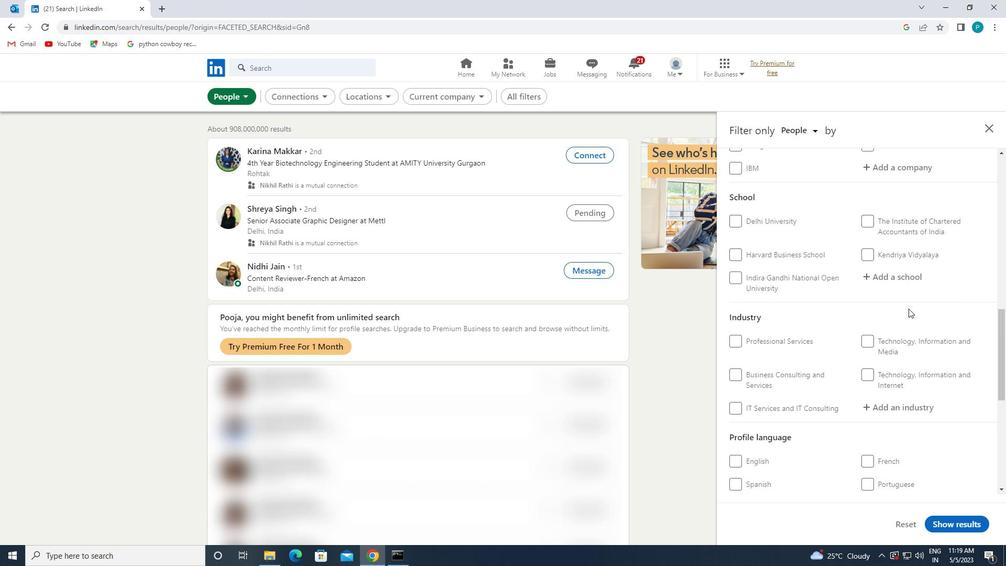 
Action: Mouse moved to (898, 284)
Screenshot: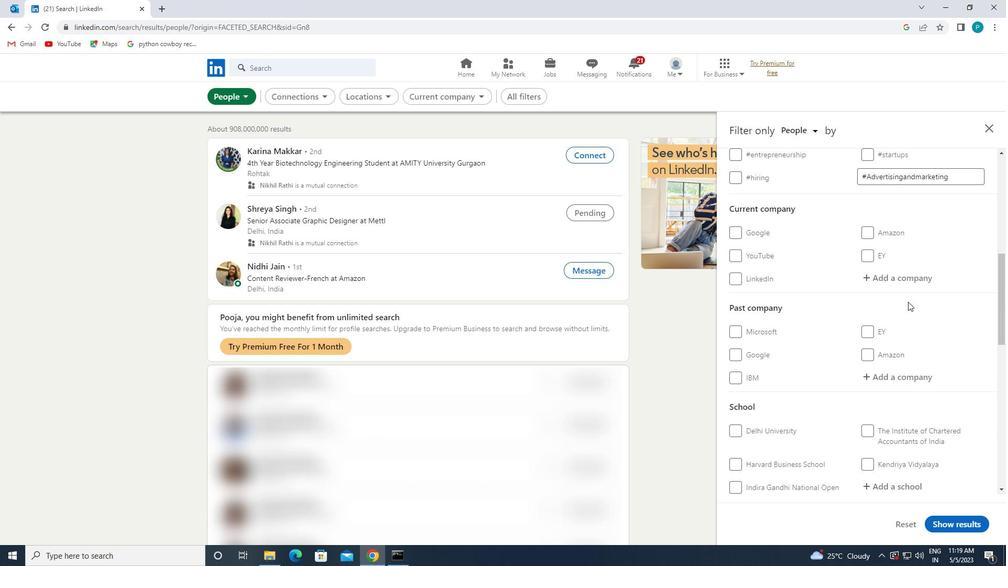 
Action: Mouse pressed left at (898, 284)
Screenshot: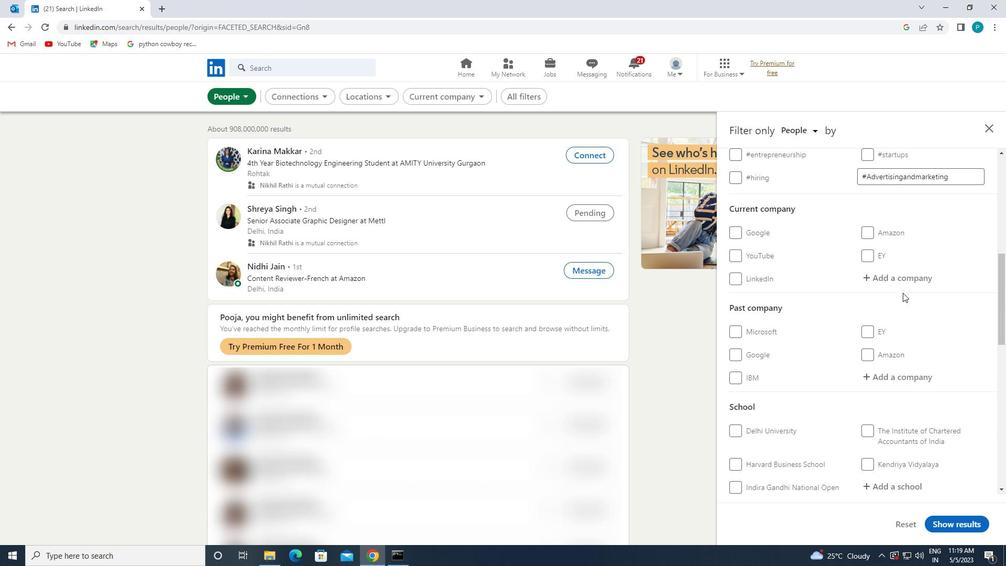 
Action: Key pressed <Key.caps_lock>C<Key.caps_lock>ACTY<Key.backspace>US
Screenshot: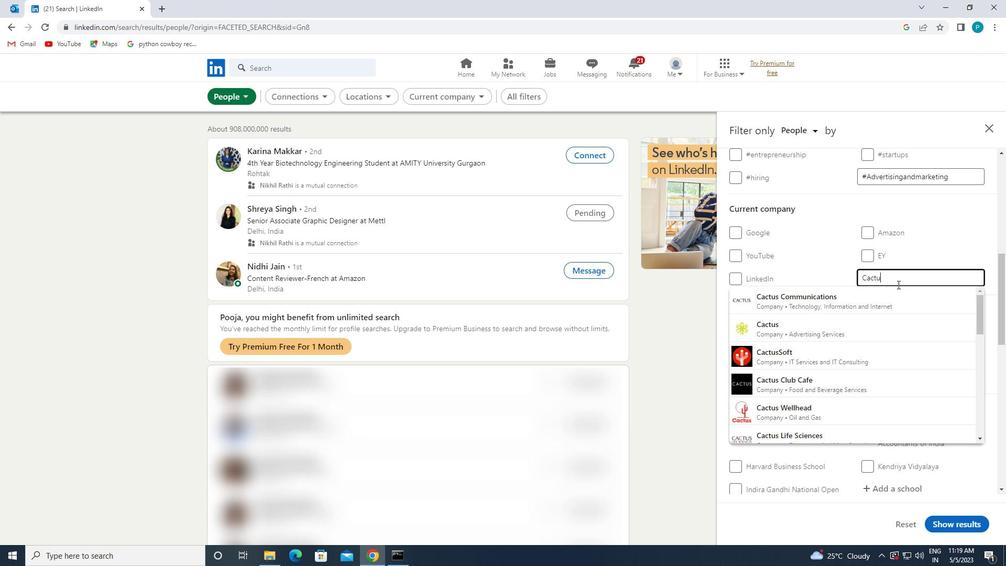
Action: Mouse moved to (882, 299)
Screenshot: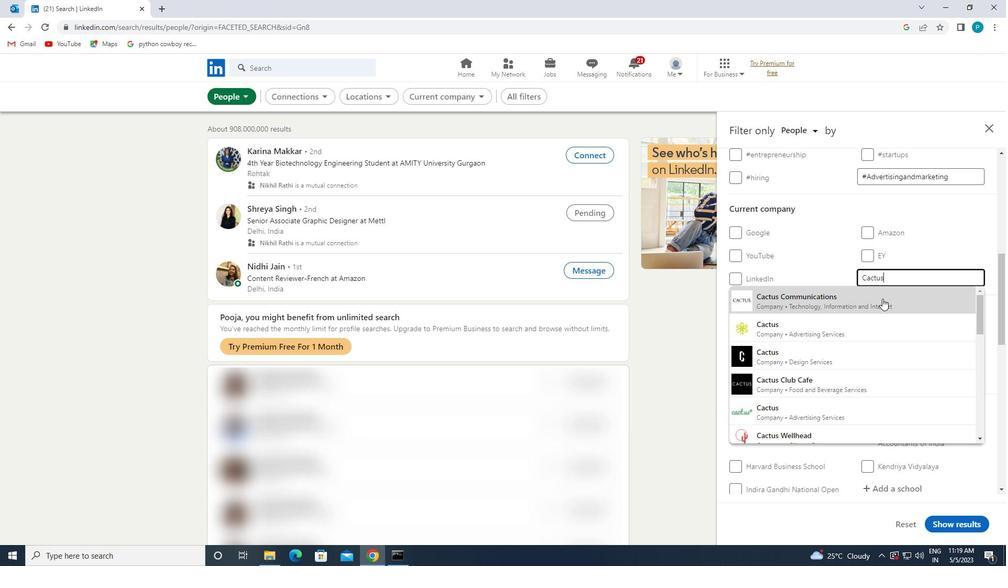 
Action: Mouse pressed left at (882, 299)
Screenshot: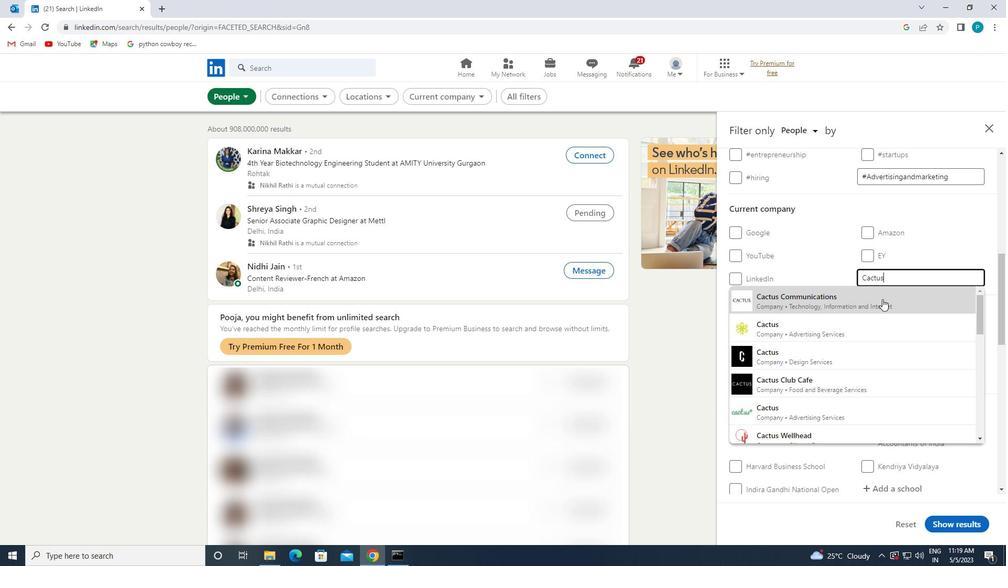 
Action: Mouse moved to (882, 301)
Screenshot: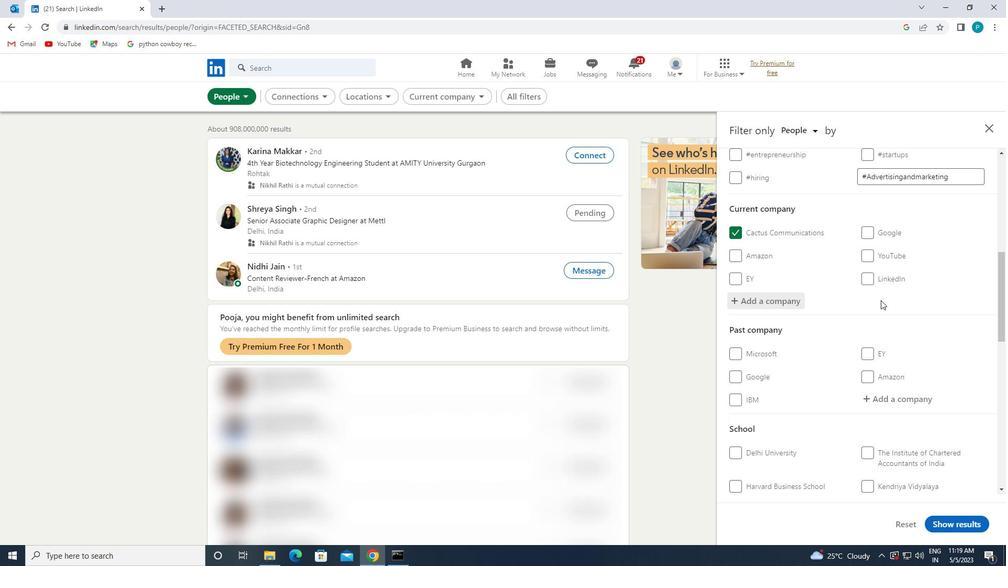 
Action: Mouse scrolled (882, 300) with delta (0, 0)
Screenshot: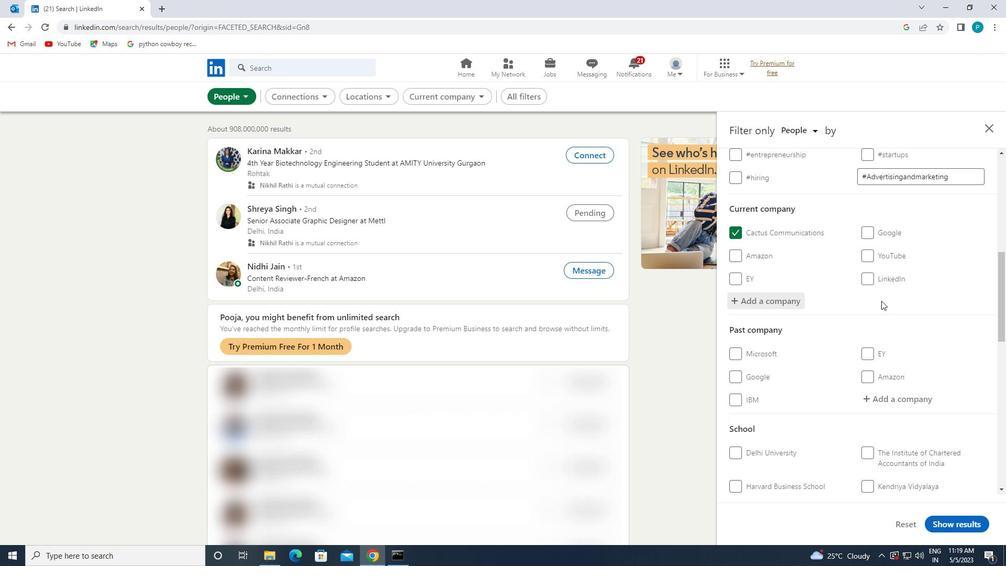 
Action: Mouse scrolled (882, 300) with delta (0, 0)
Screenshot: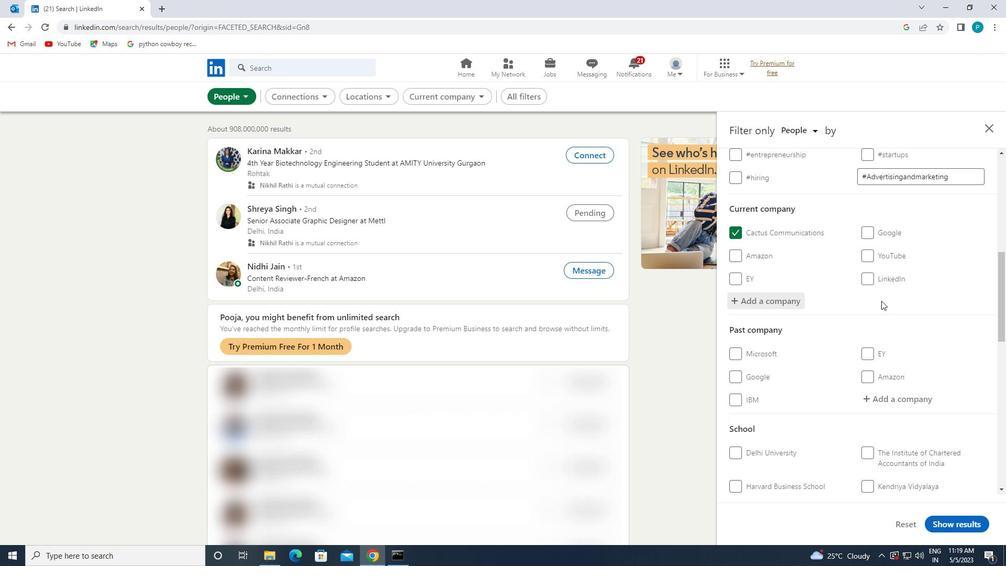 
Action: Mouse scrolled (882, 300) with delta (0, 0)
Screenshot: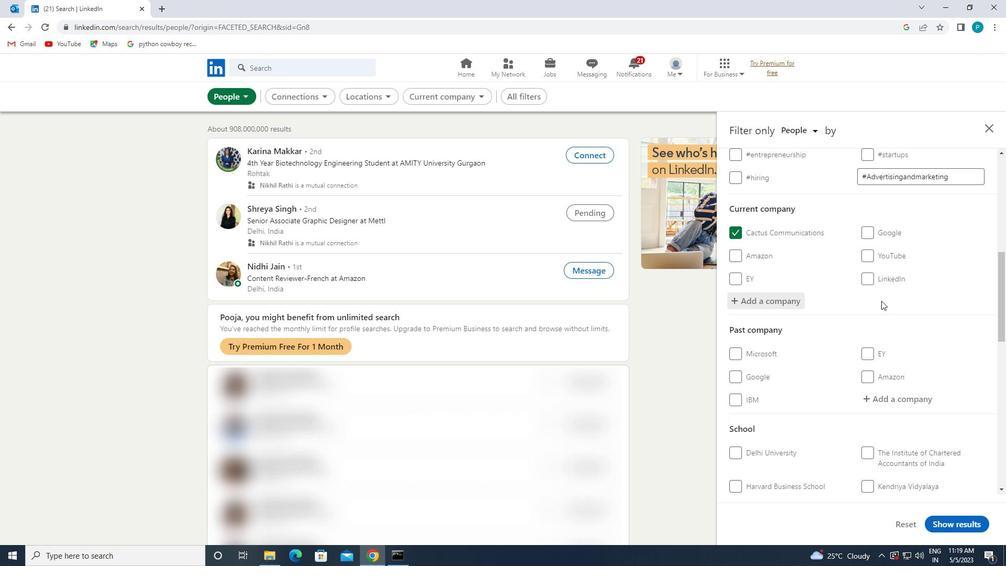 
Action: Mouse moved to (905, 353)
Screenshot: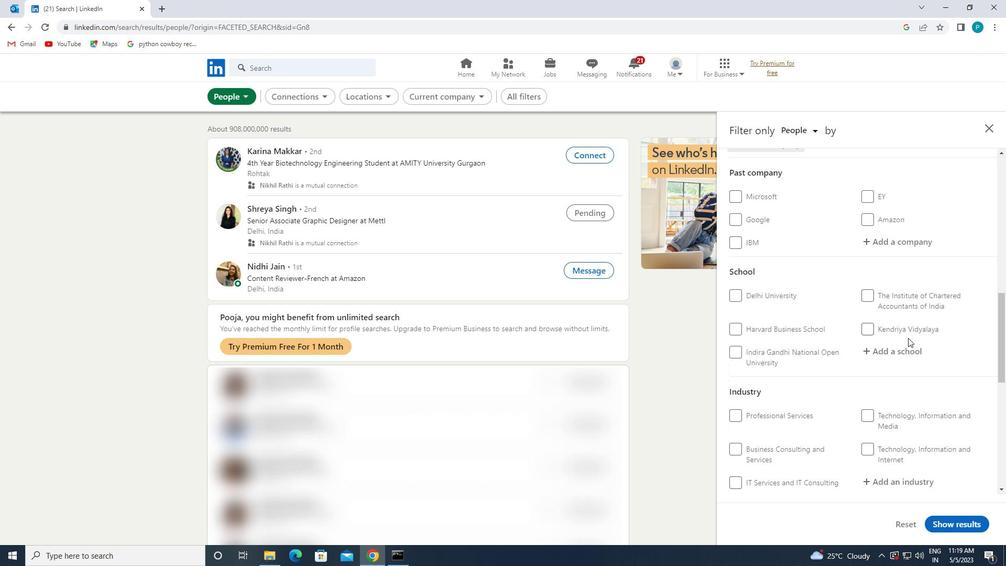 
Action: Mouse pressed left at (905, 353)
Screenshot: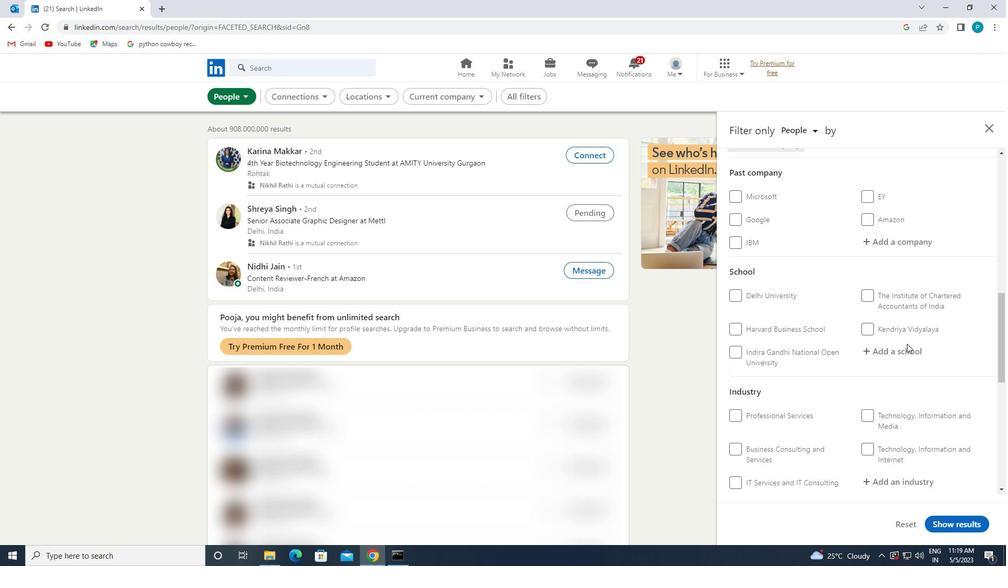 
Action: Key pressed <Key.caps_lock>T<Key.caps_lock>EACHER<Key.space><Key.caps_lock>T<Key.caps_lock>RAINING<Key.space>
Screenshot: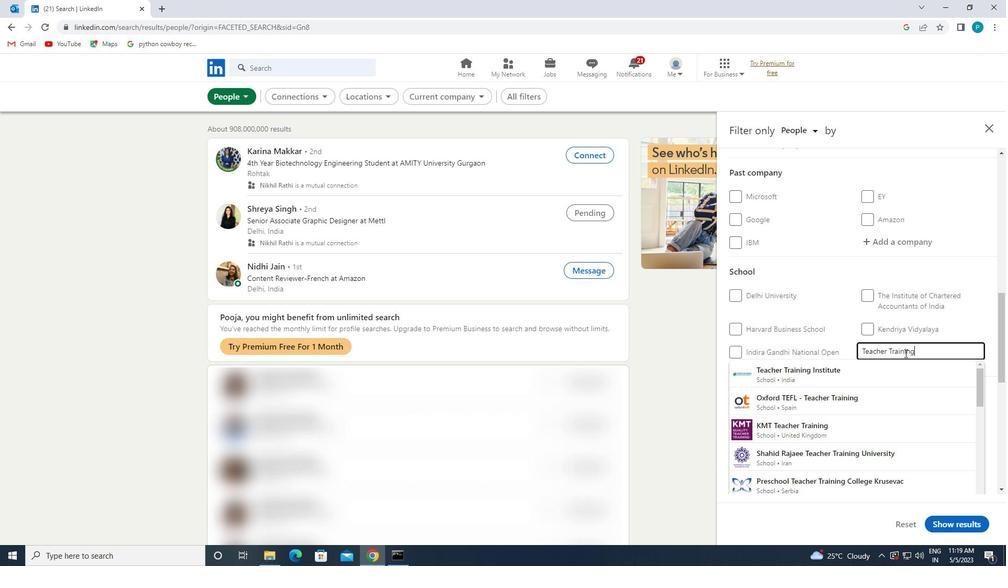 
Action: Mouse moved to (898, 369)
Screenshot: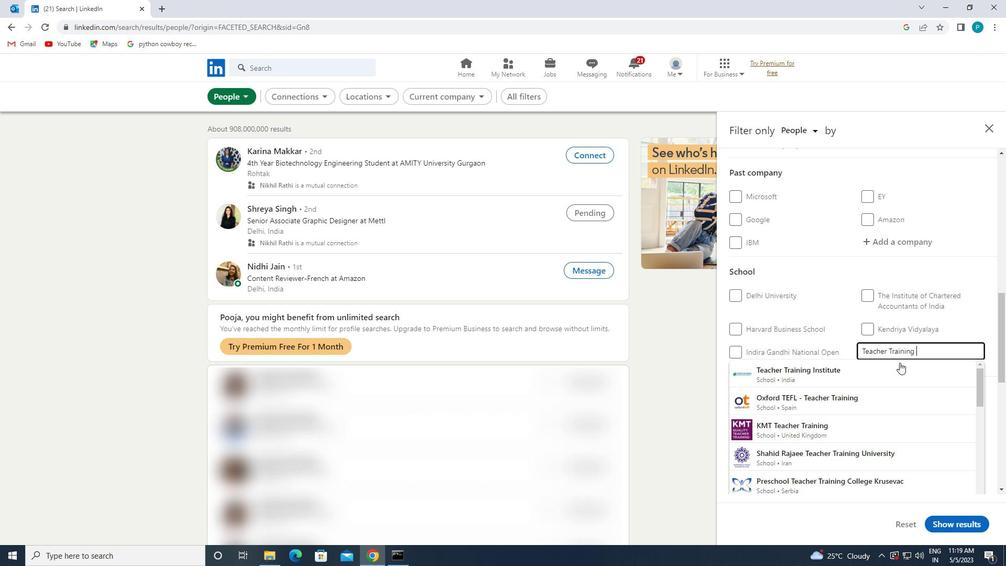 
Action: Mouse pressed left at (898, 369)
Screenshot: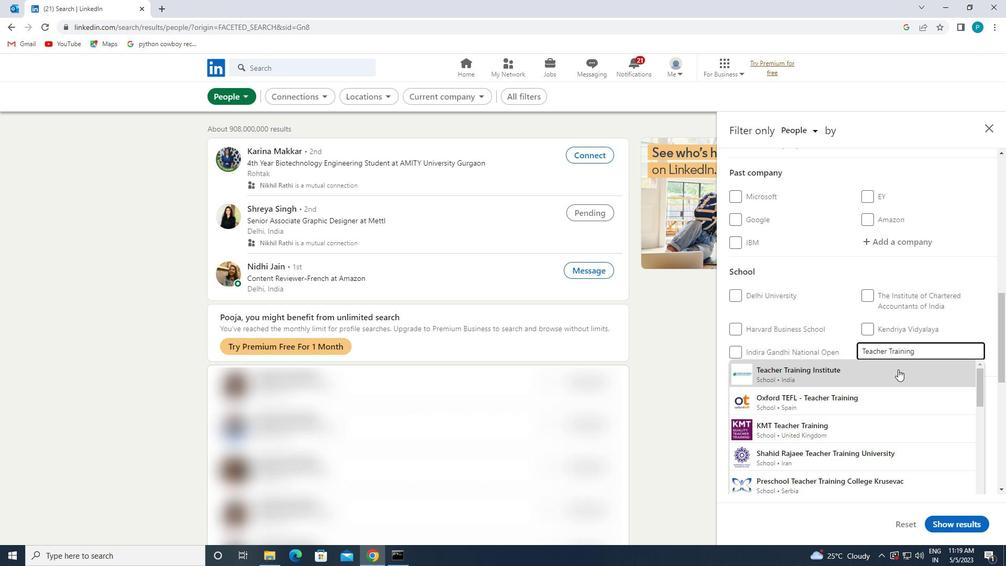 
Action: Mouse moved to (912, 360)
Screenshot: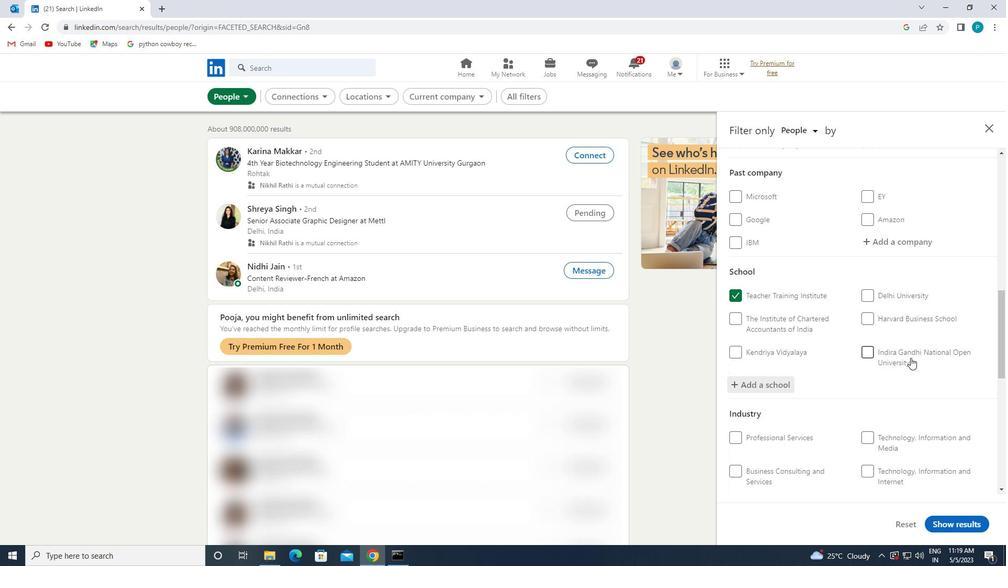 
Action: Mouse scrolled (912, 360) with delta (0, 0)
Screenshot: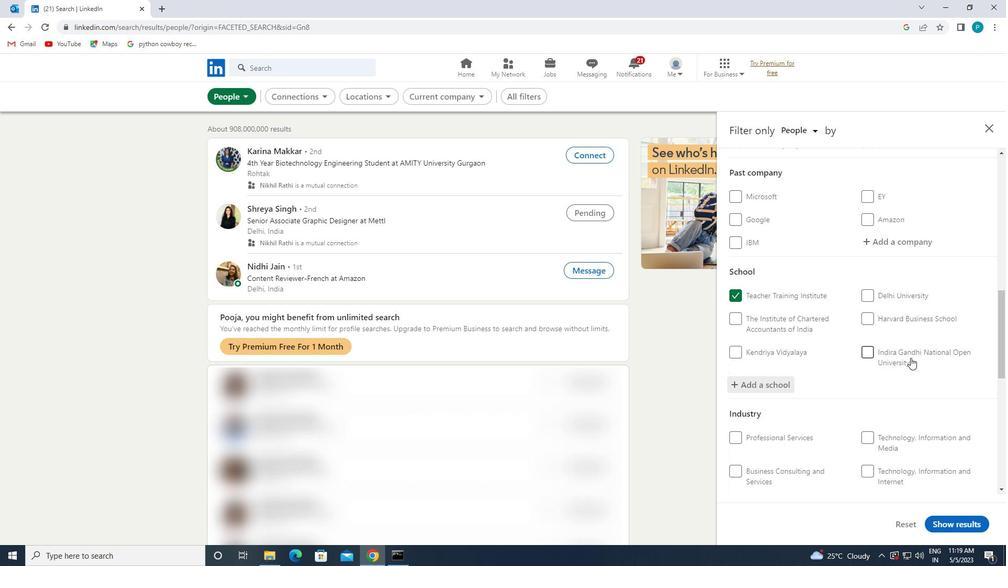 
Action: Mouse scrolled (912, 360) with delta (0, 0)
Screenshot: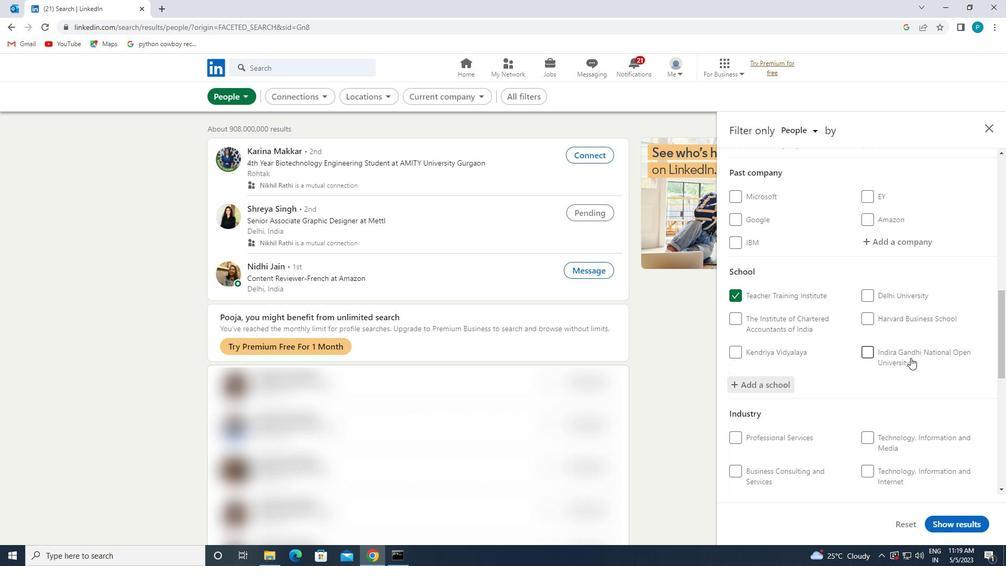 
Action: Mouse scrolled (912, 360) with delta (0, 0)
Screenshot: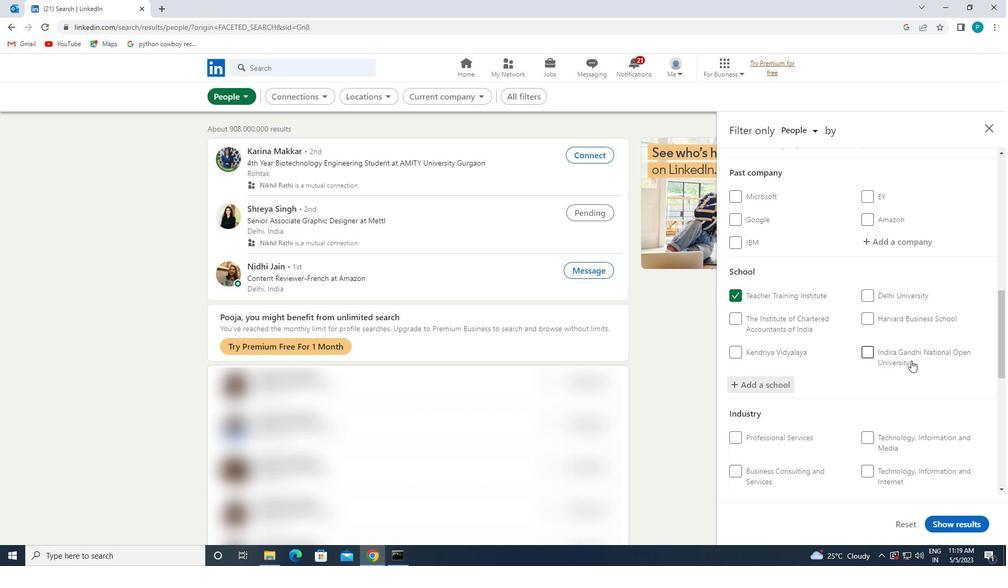 
Action: Mouse moved to (909, 351)
Screenshot: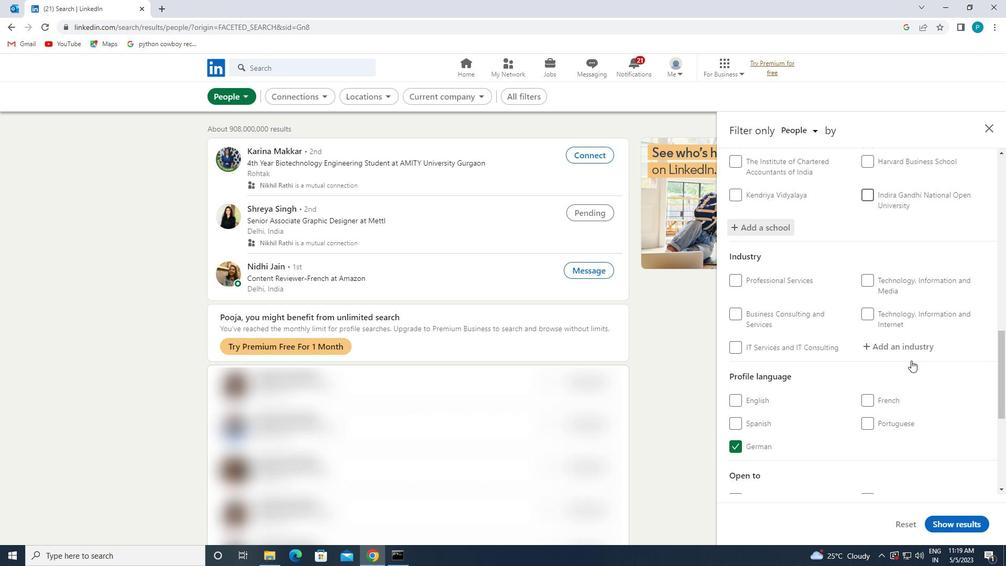 
Action: Mouse pressed left at (909, 351)
Screenshot: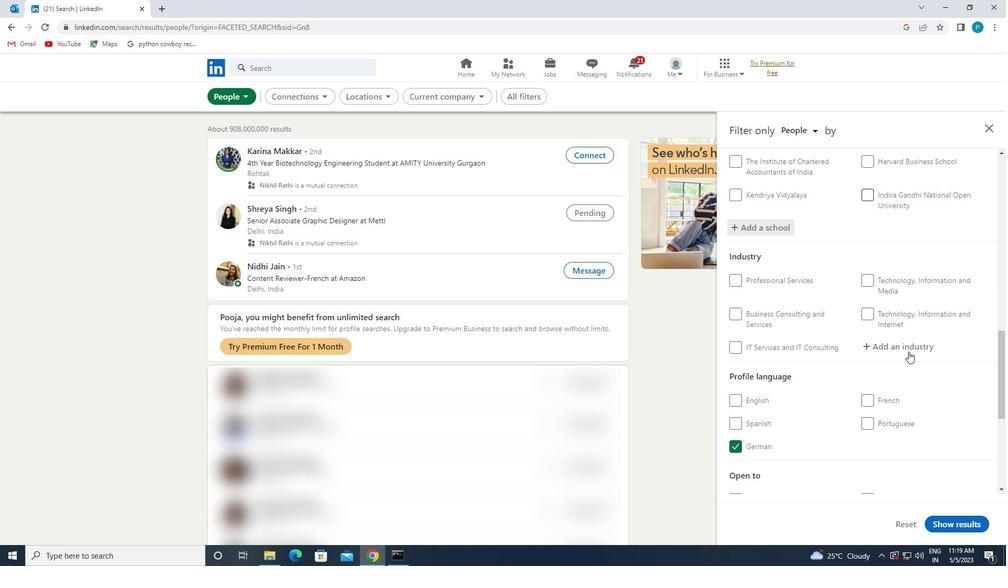 
Action: Key pressed <Key.caps_lock>P<Key.caps_lock>LASTICS<Key.space>AND<Key.space><Key.caps_lock>R<Key.caps_lock>UB
Screenshot: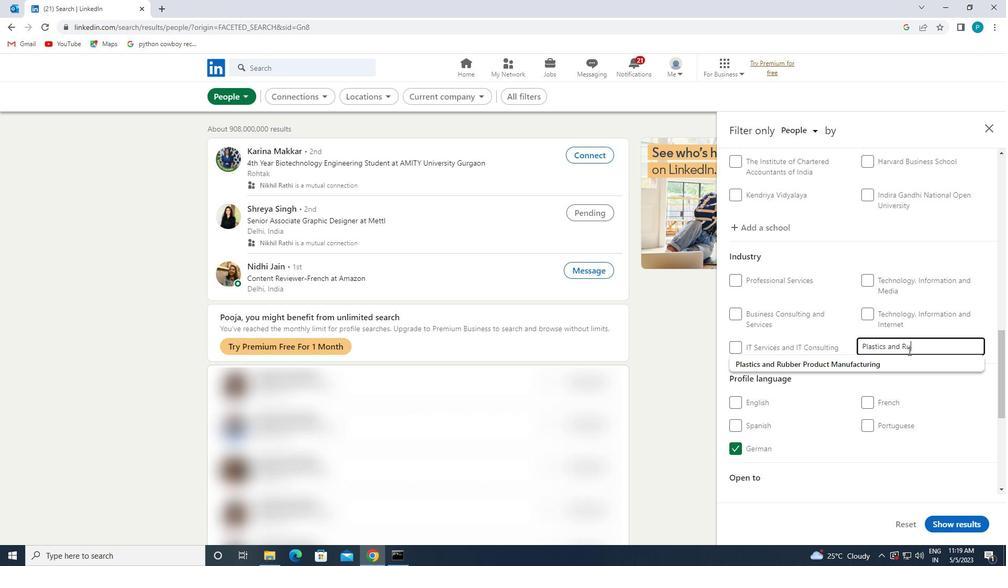 
Action: Mouse moved to (895, 368)
Screenshot: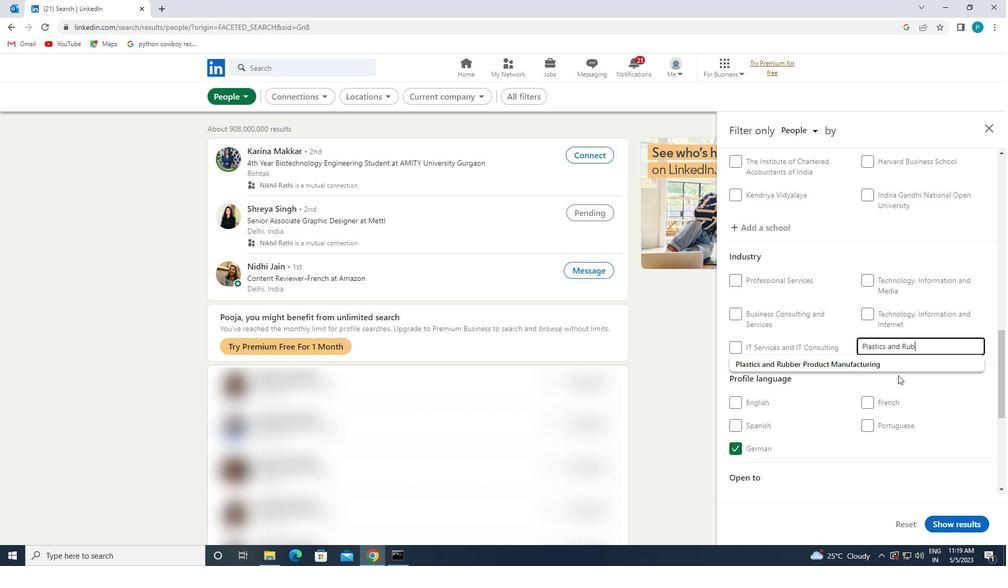 
Action: Mouse pressed left at (895, 368)
Screenshot: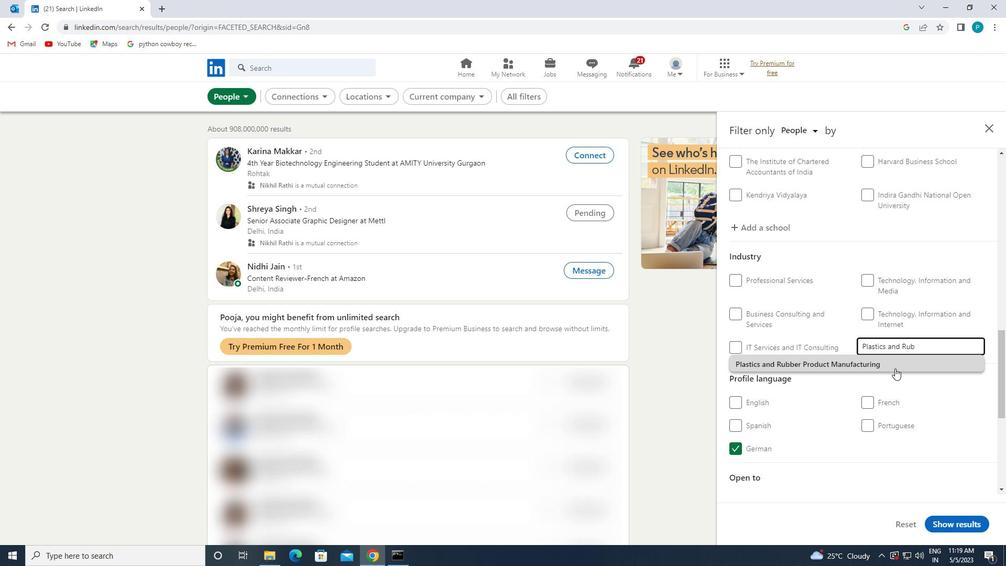 
Action: Mouse scrolled (895, 368) with delta (0, 0)
Screenshot: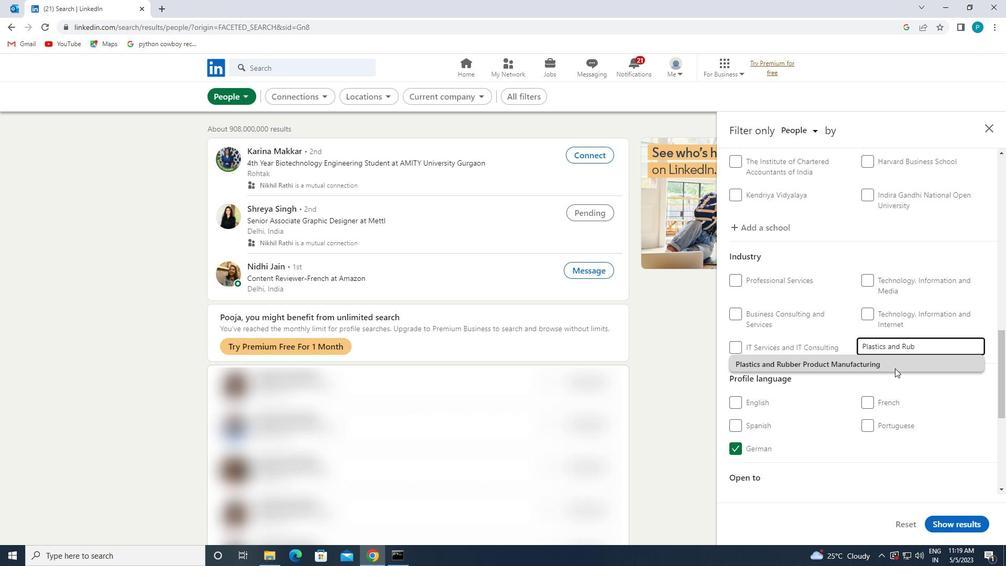 
Action: Mouse scrolled (895, 368) with delta (0, 0)
Screenshot: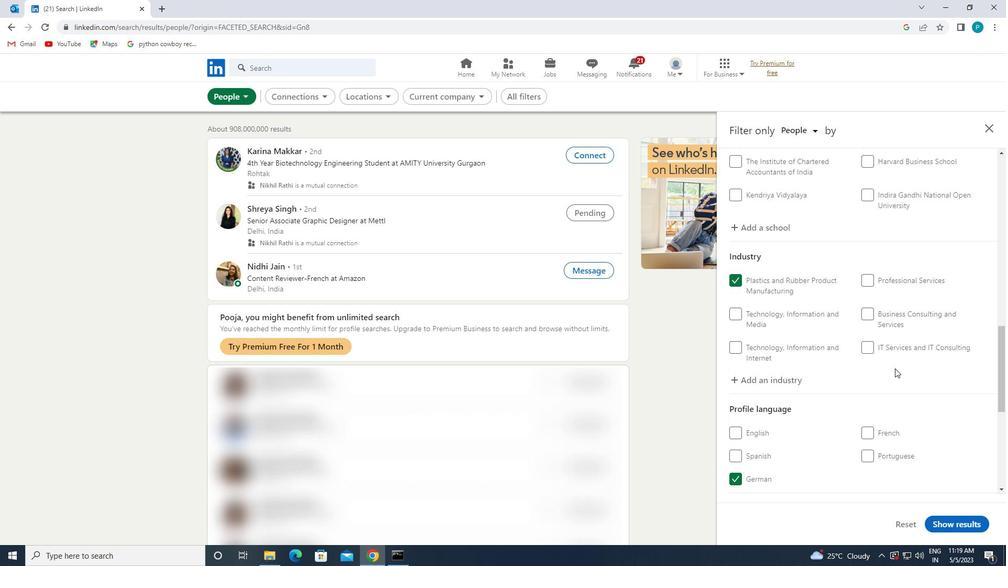 
Action: Mouse scrolled (895, 368) with delta (0, 0)
Screenshot: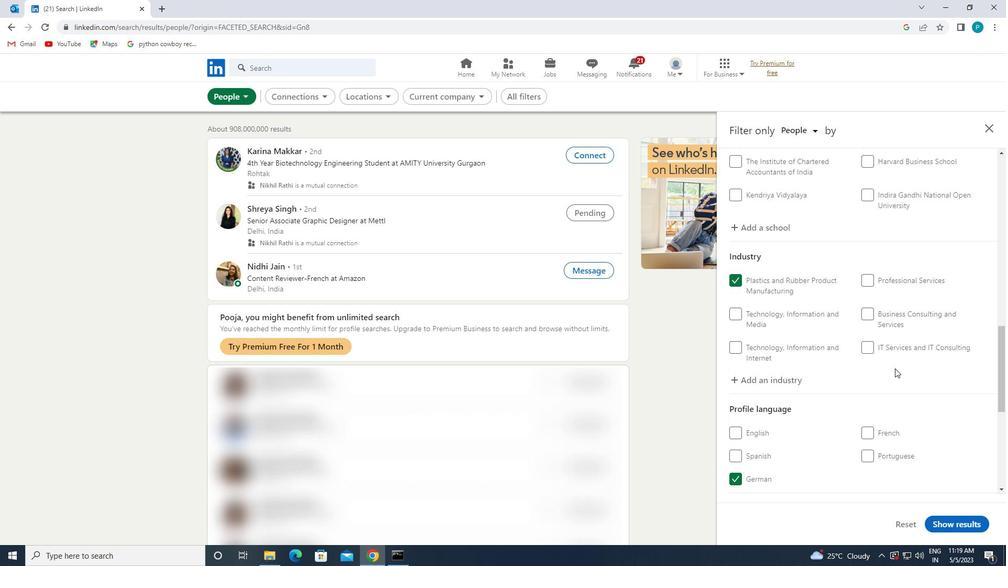 
Action: Mouse scrolled (895, 368) with delta (0, 0)
Screenshot: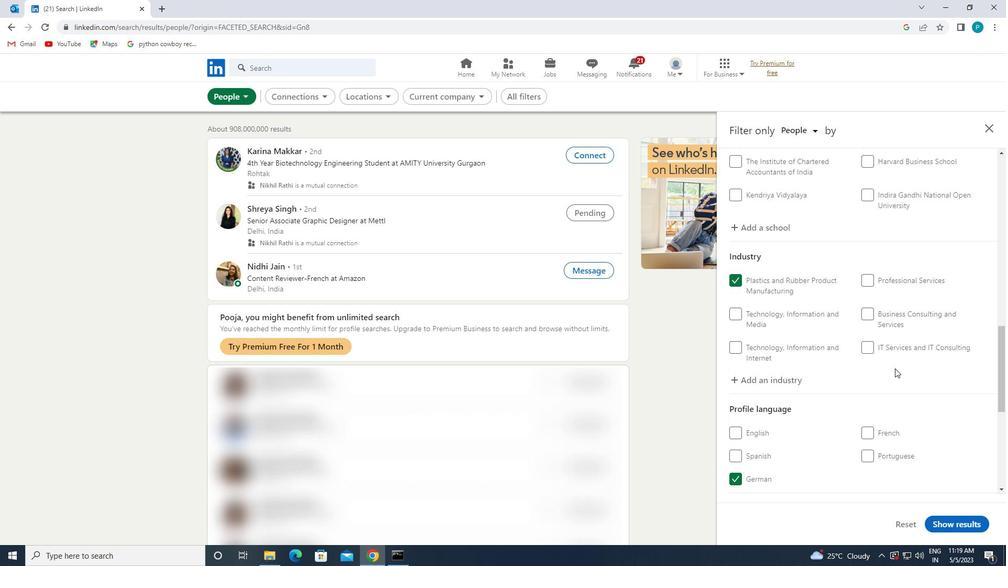 
Action: Mouse moved to (825, 425)
Screenshot: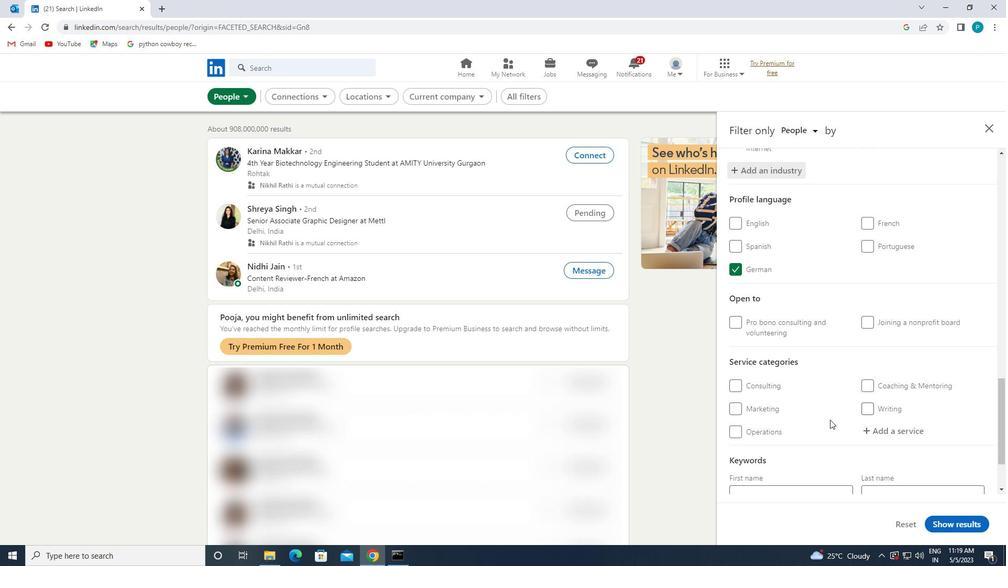 
Action: Mouse scrolled (825, 425) with delta (0, 0)
Screenshot: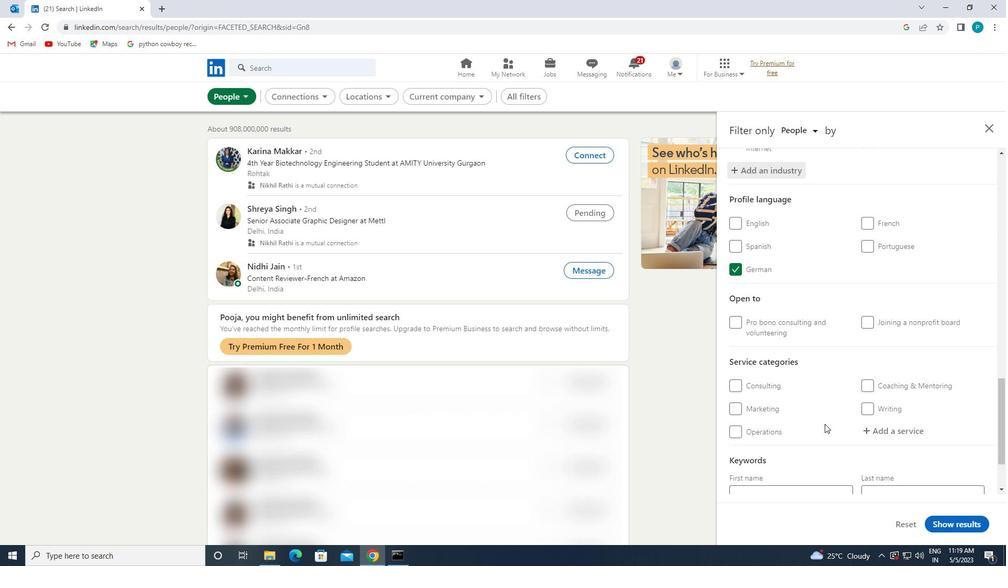
Action: Mouse moved to (875, 378)
Screenshot: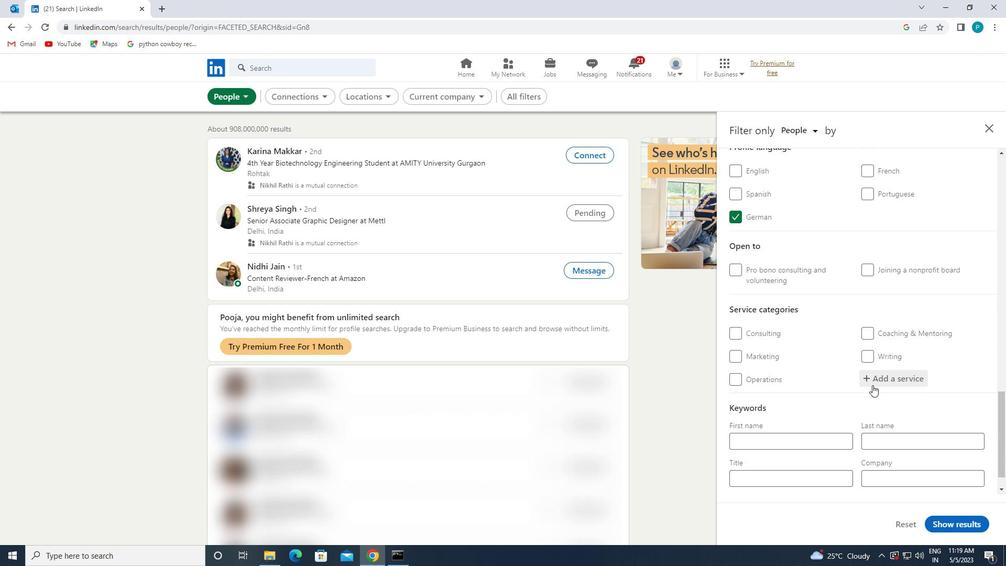 
Action: Mouse pressed left at (875, 378)
Screenshot: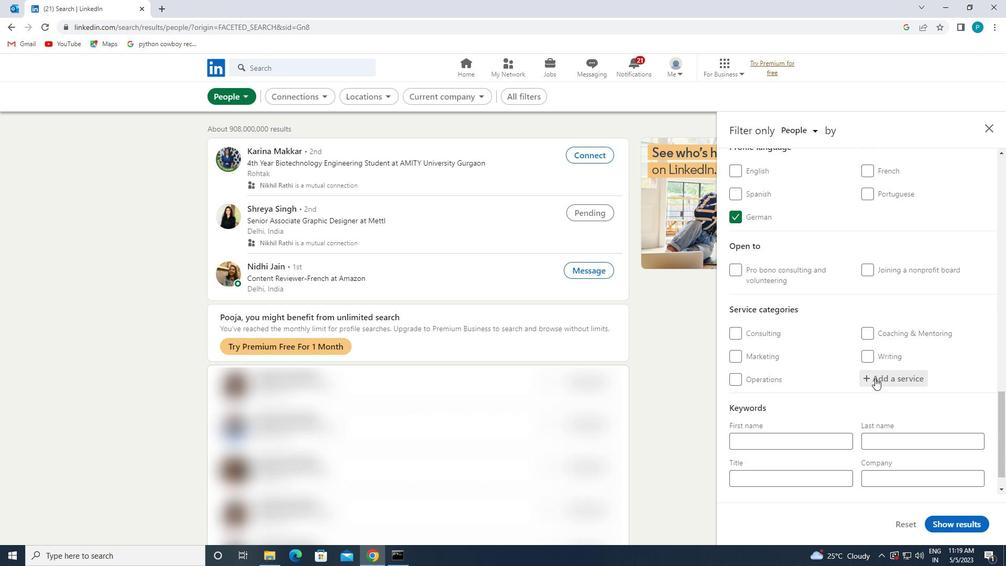 
Action: Key pressed <Key.caps_lock>B<Key.caps_lock>AR
Screenshot: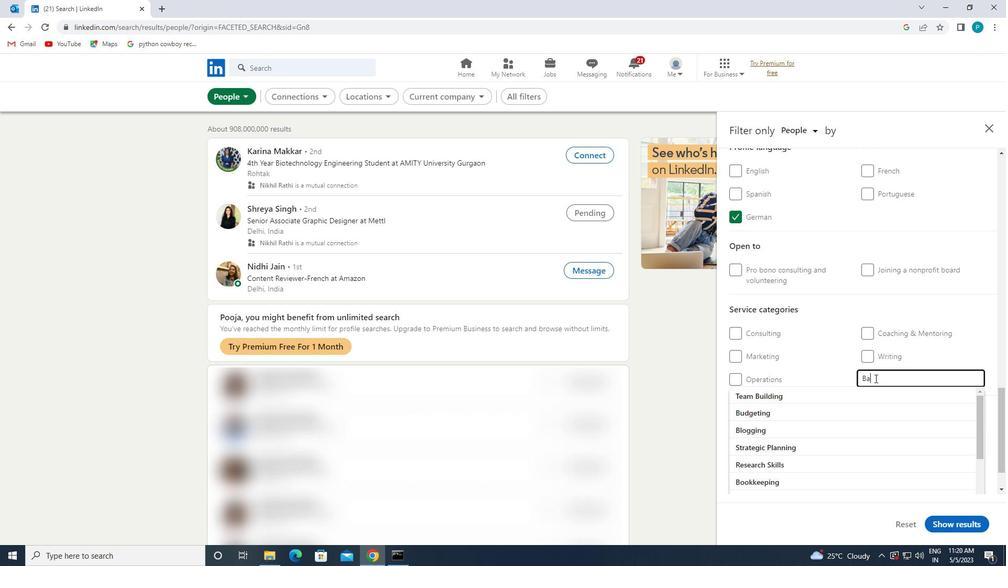 
Action: Mouse moved to (844, 392)
Screenshot: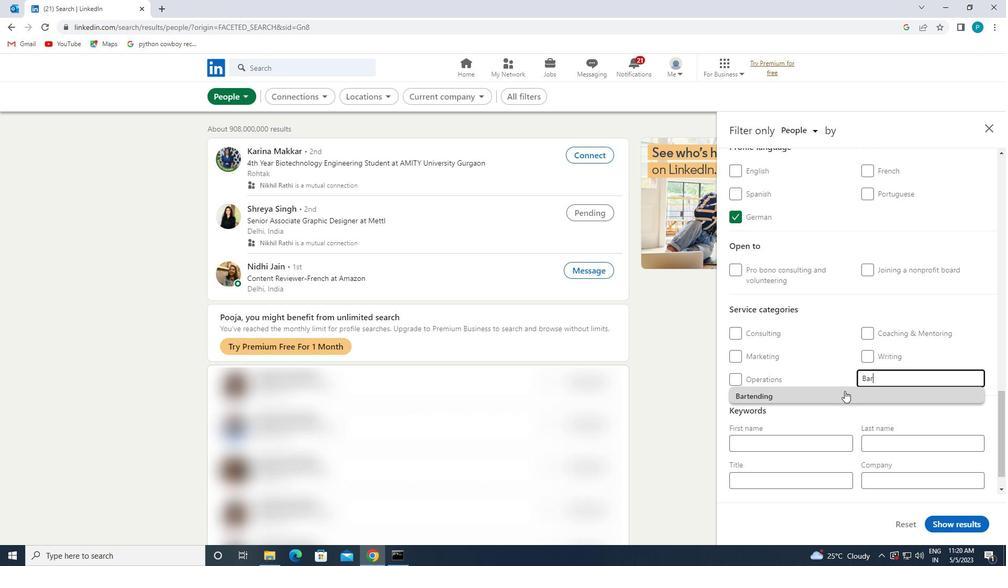 
Action: Mouse pressed left at (844, 392)
Screenshot: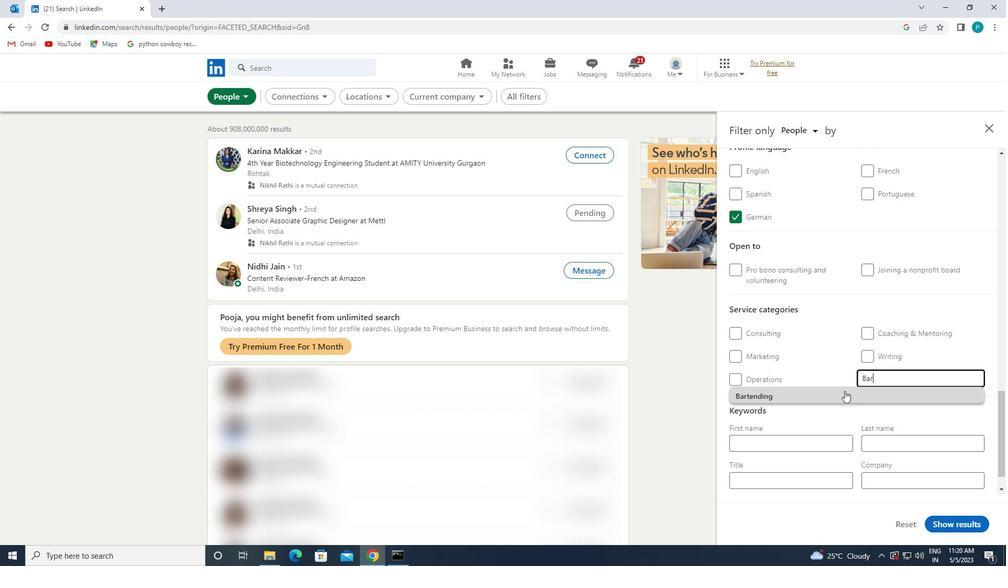 
Action: Mouse moved to (844, 392)
Screenshot: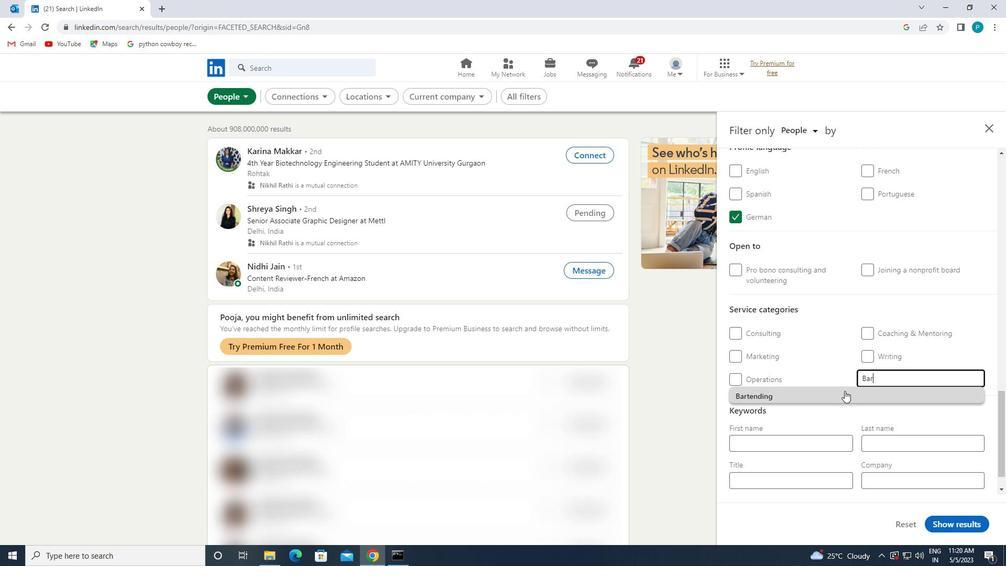 
Action: Mouse scrolled (844, 392) with delta (0, 0)
Screenshot: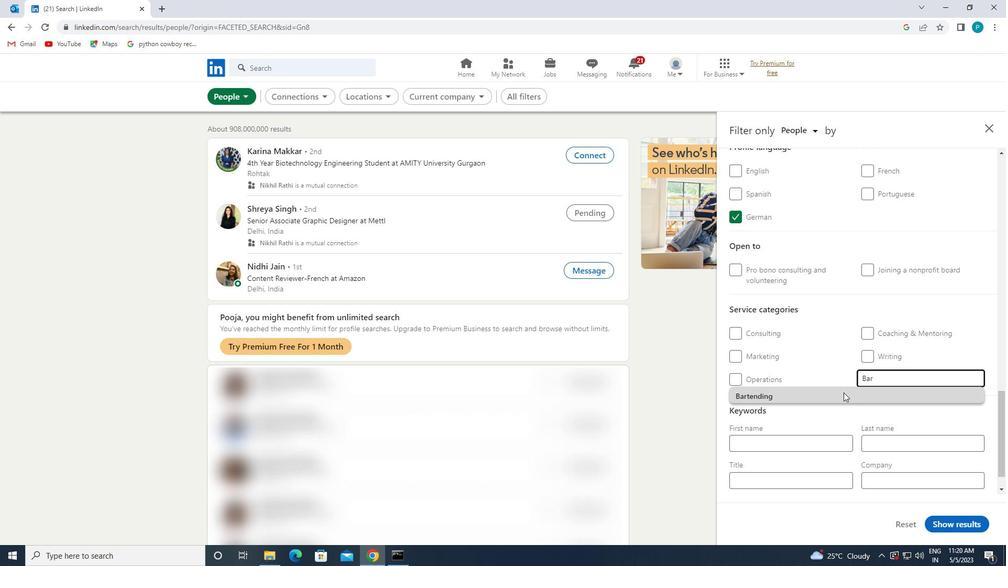 
Action: Mouse scrolled (844, 392) with delta (0, 0)
Screenshot: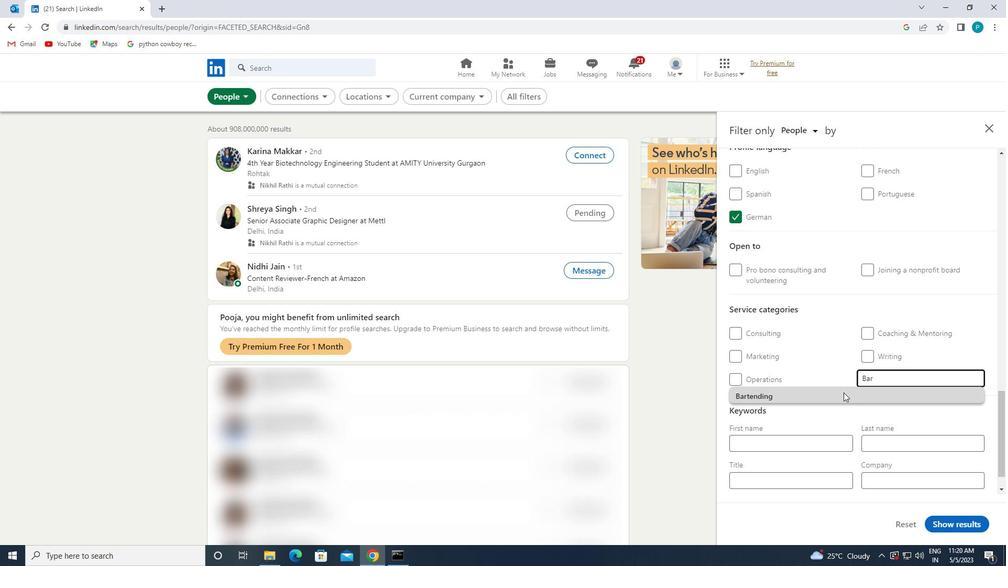 
Action: Mouse moved to (800, 440)
Screenshot: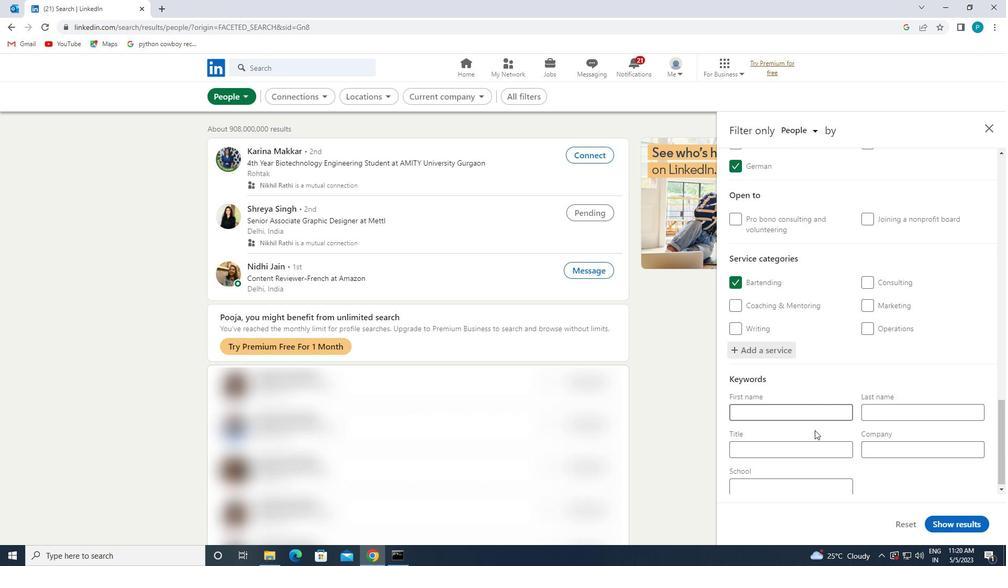 
Action: Mouse pressed left at (800, 440)
Screenshot: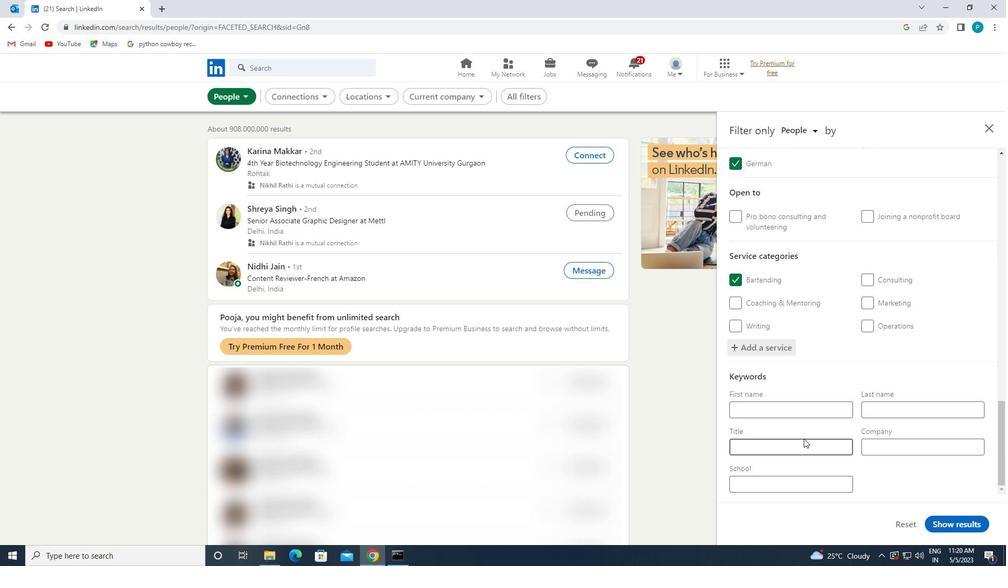 
Action: Mouse moved to (799, 440)
Screenshot: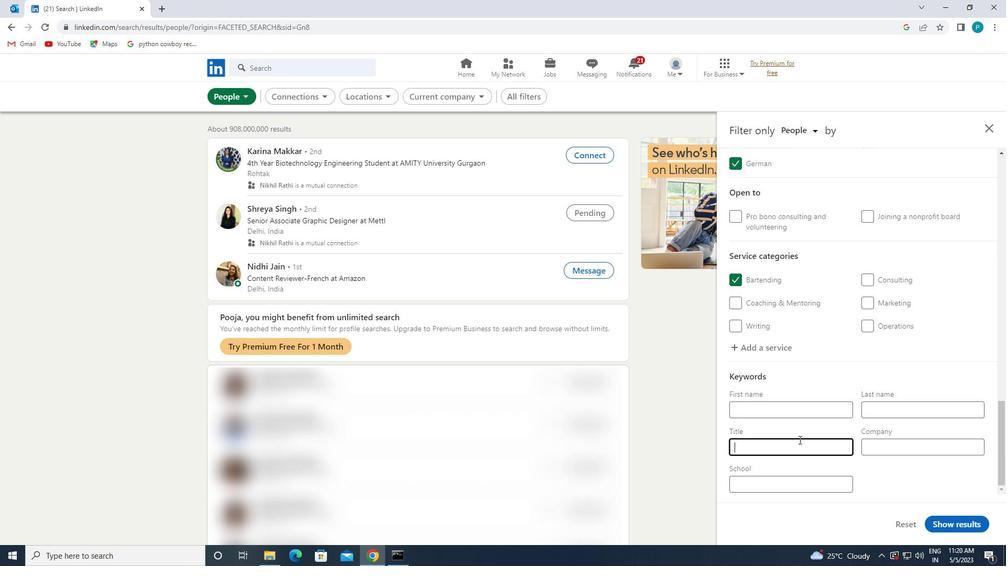 
Action: Key pressed <Key.caps_lock>S<Key.caps_lock>CHOOL<Key.space><Key.caps_lock>B<Key.caps_lock>US<Key.space><Key.caps_lock>D<Key.caps_lock>RIVER
Screenshot: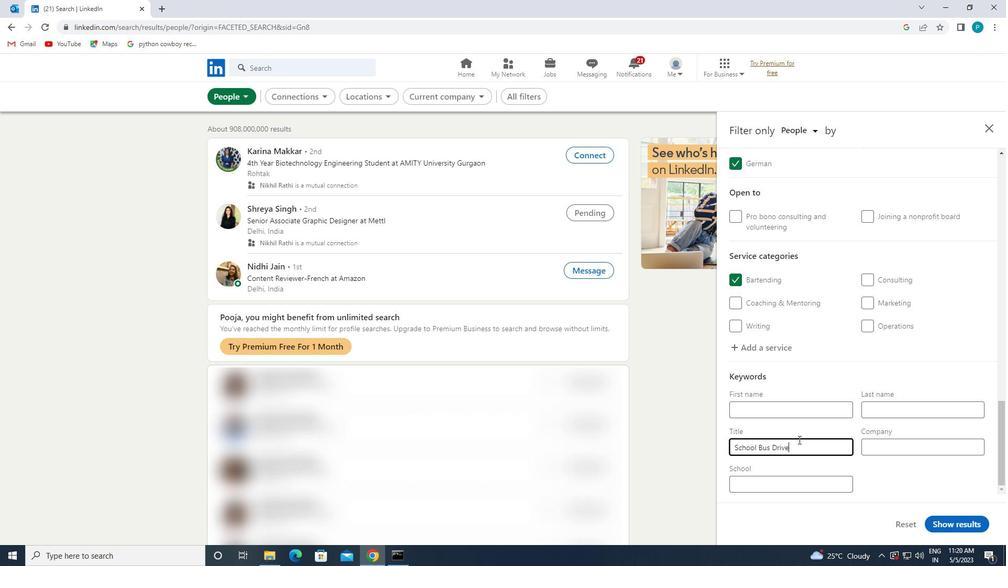 
Action: Mouse moved to (942, 523)
Screenshot: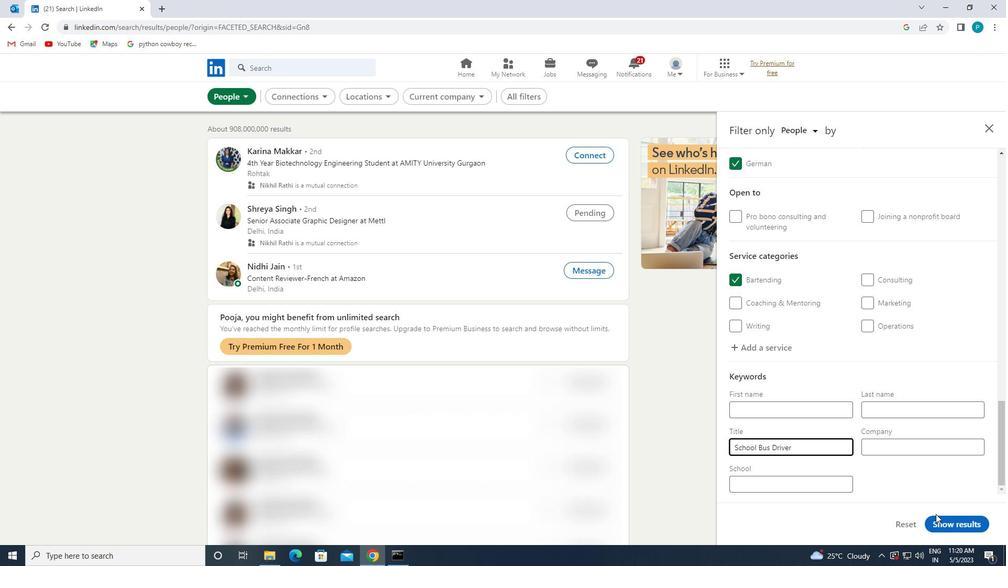 
Action: Mouse pressed left at (942, 523)
Screenshot: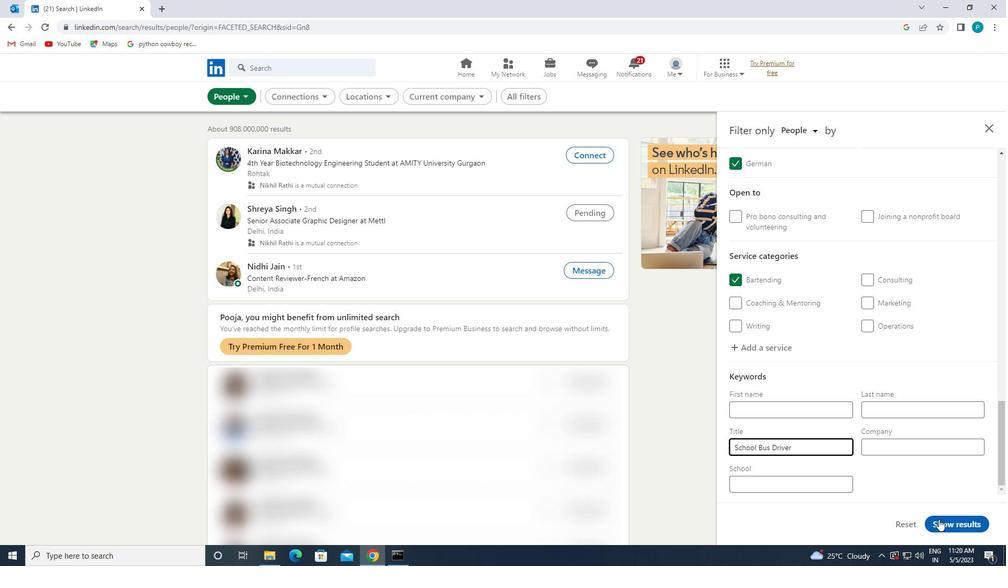 
